 Task: In the sheet Budget Analysis ToolFont size of heading  18 Font style of dataoswald 'Font size of data '9 Alignment of headline & dataAlign center.   Fill color in heading, Red Font color of dataIn the sheet   Impact Sales templetes   book
Action: Mouse moved to (349, 312)
Screenshot: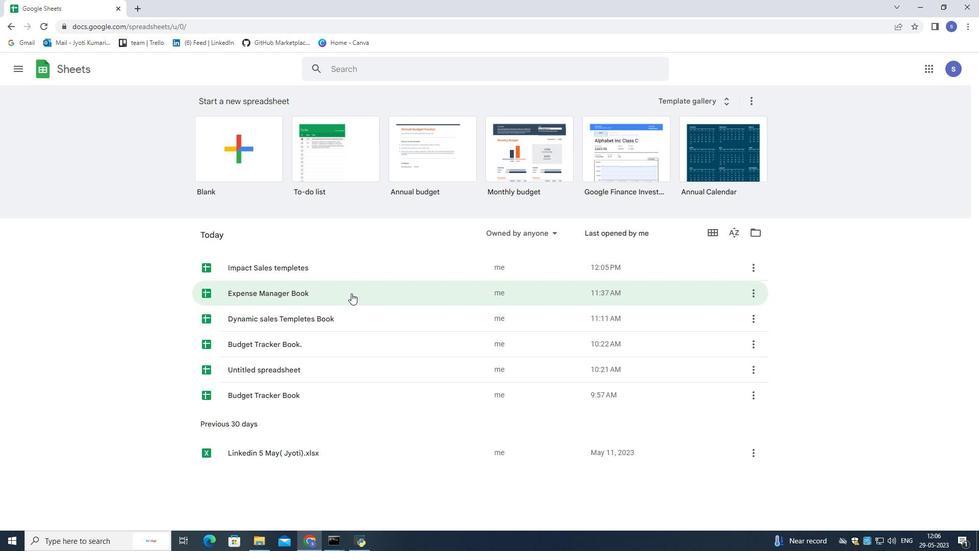 
Action: Mouse scrolled (349, 311) with delta (0, 0)
Screenshot: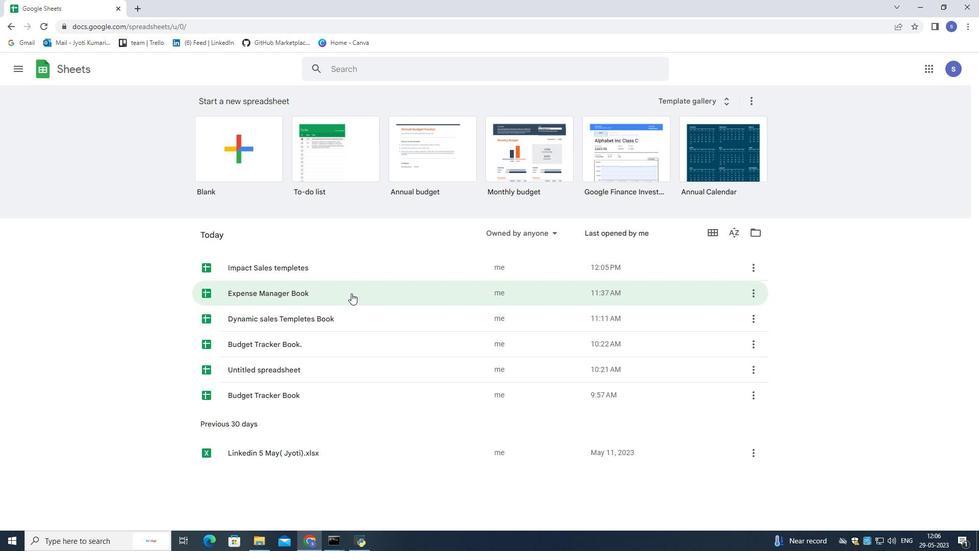 
Action: Mouse moved to (349, 314)
Screenshot: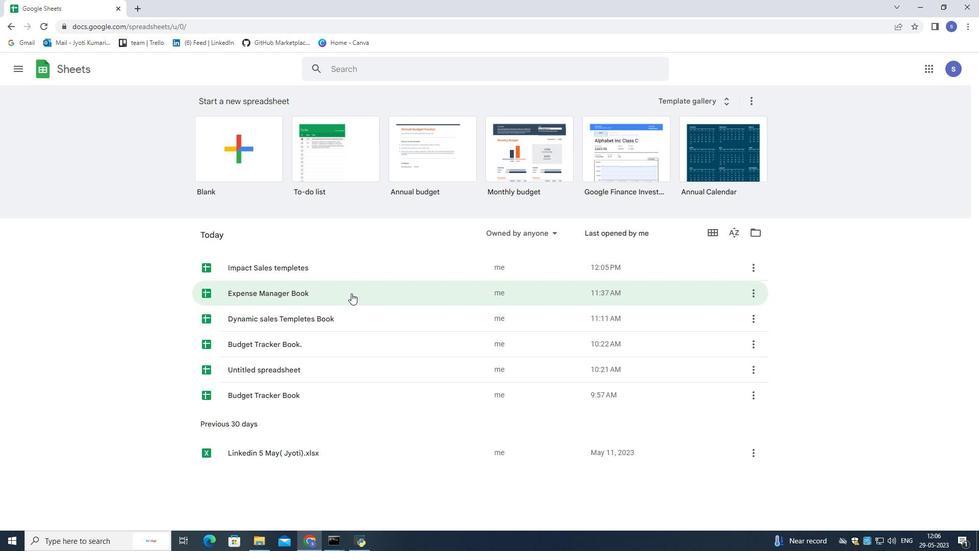 
Action: Mouse scrolled (349, 314) with delta (0, 0)
Screenshot: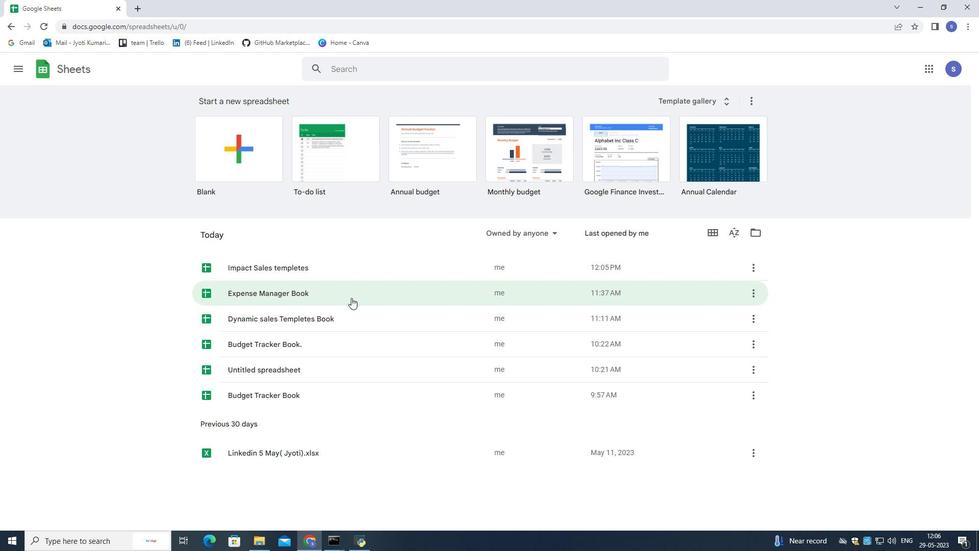 
Action: Mouse scrolled (349, 314) with delta (0, 0)
Screenshot: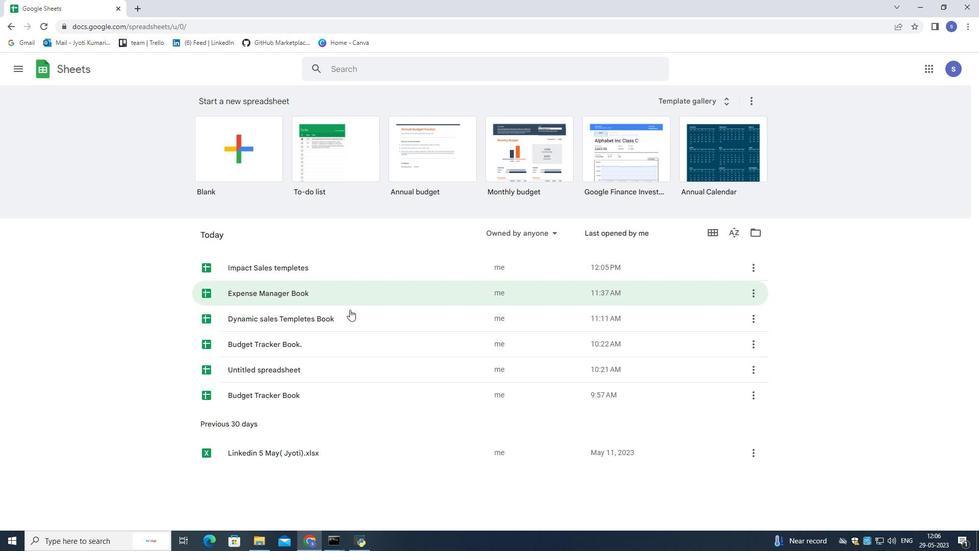 
Action: Mouse moved to (349, 314)
Screenshot: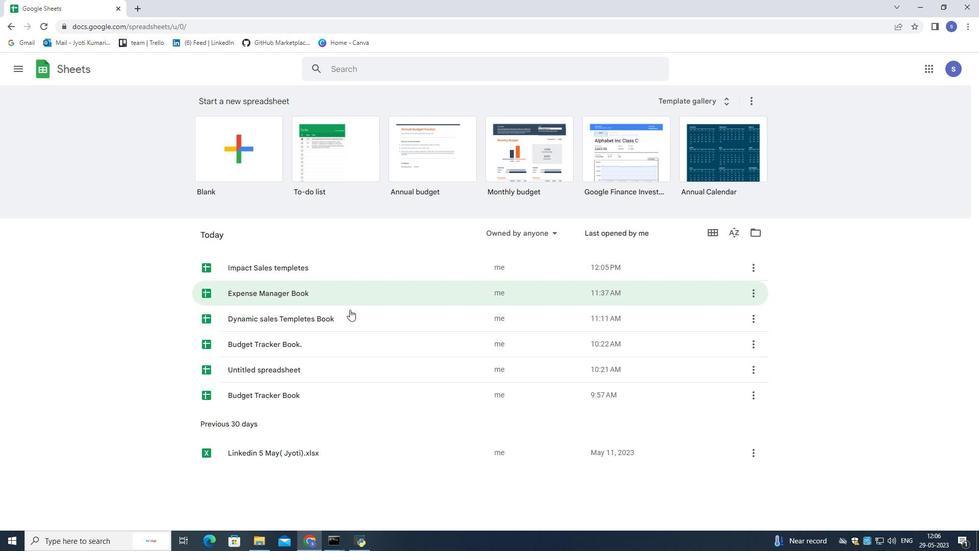 
Action: Mouse scrolled (349, 314) with delta (0, 0)
Screenshot: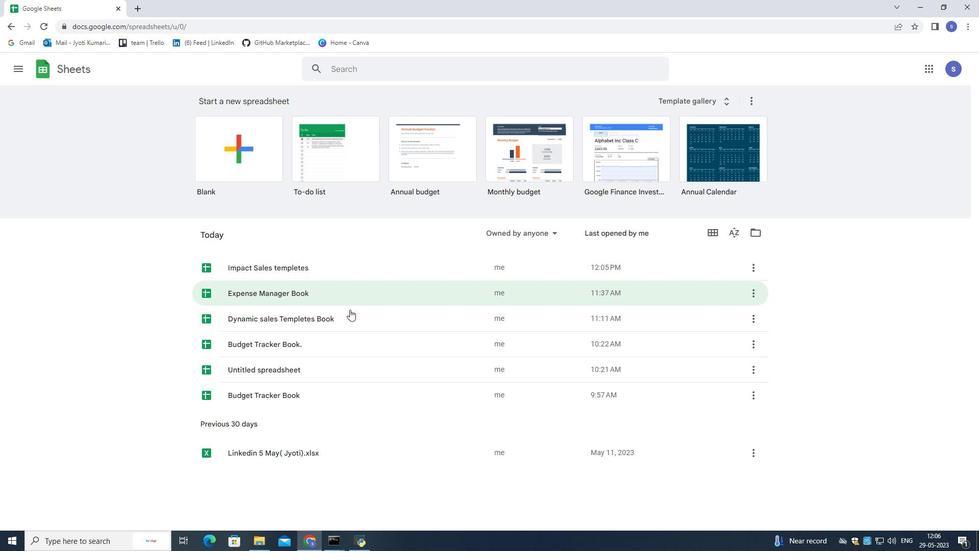 
Action: Mouse scrolled (349, 314) with delta (0, 0)
Screenshot: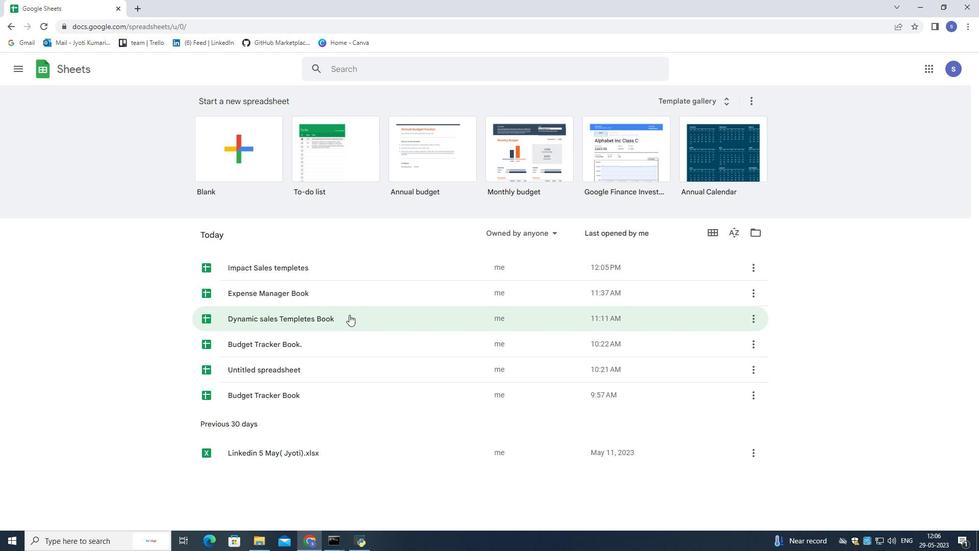 
Action: Mouse moved to (333, 269)
Screenshot: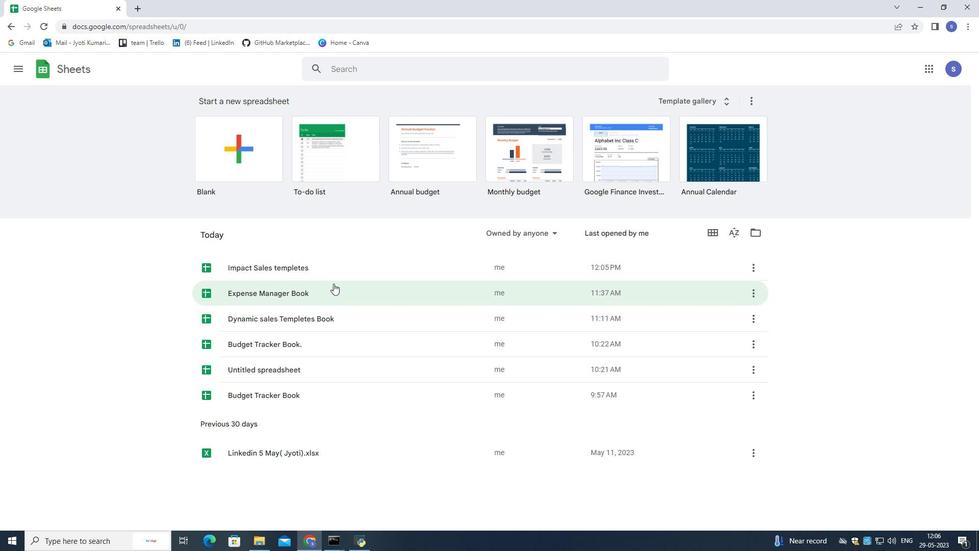 
Action: Mouse pressed left at (333, 269)
Screenshot: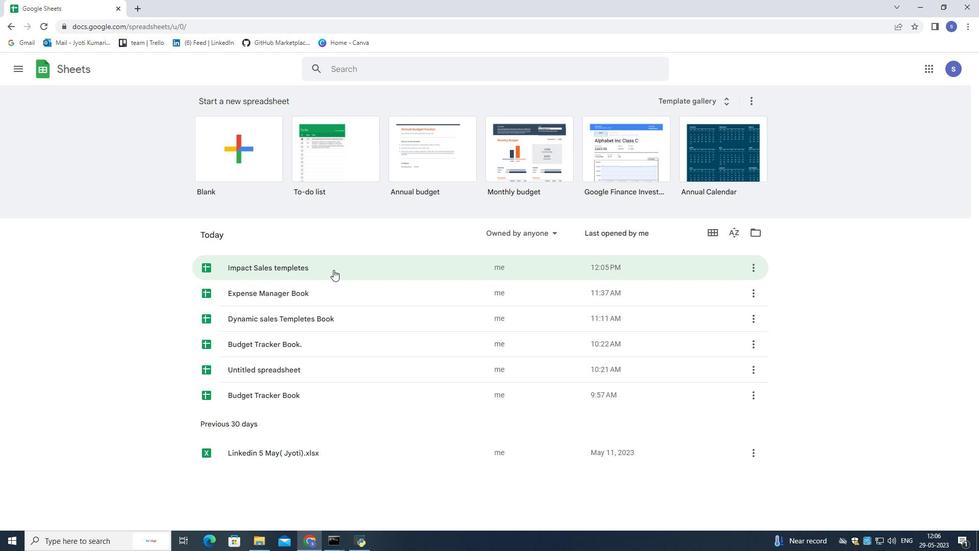
Action: Mouse moved to (140, 197)
Screenshot: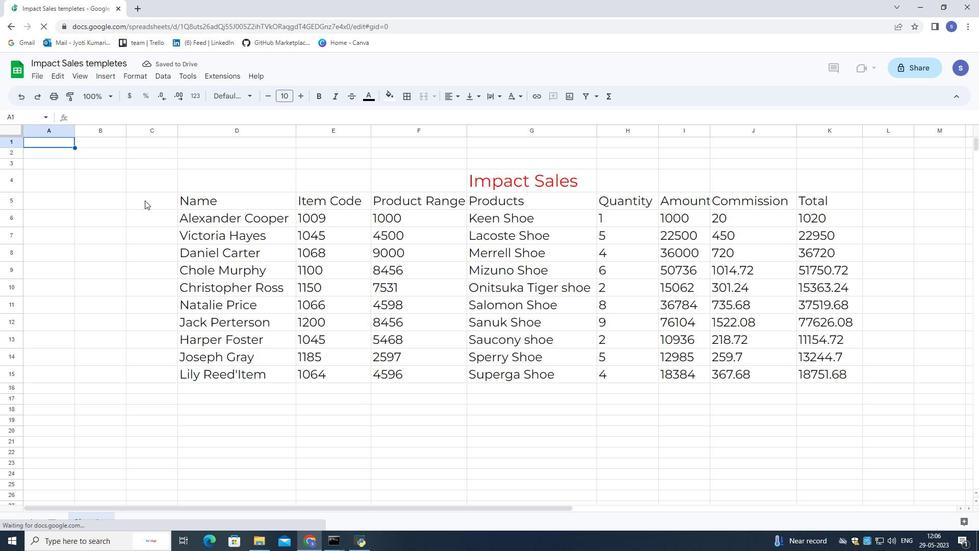 
Action: Mouse pressed left at (140, 197)
Screenshot: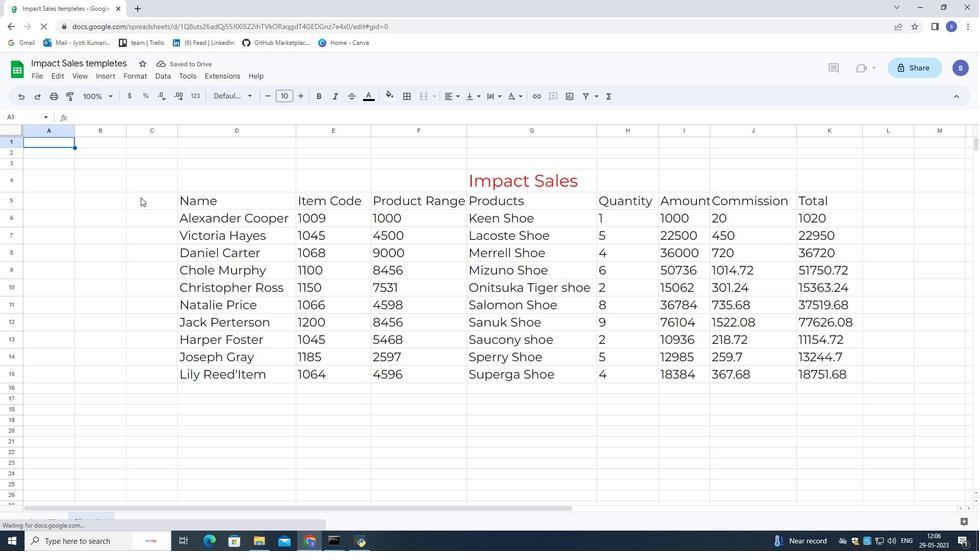 
Action: Mouse moved to (161, 180)
Screenshot: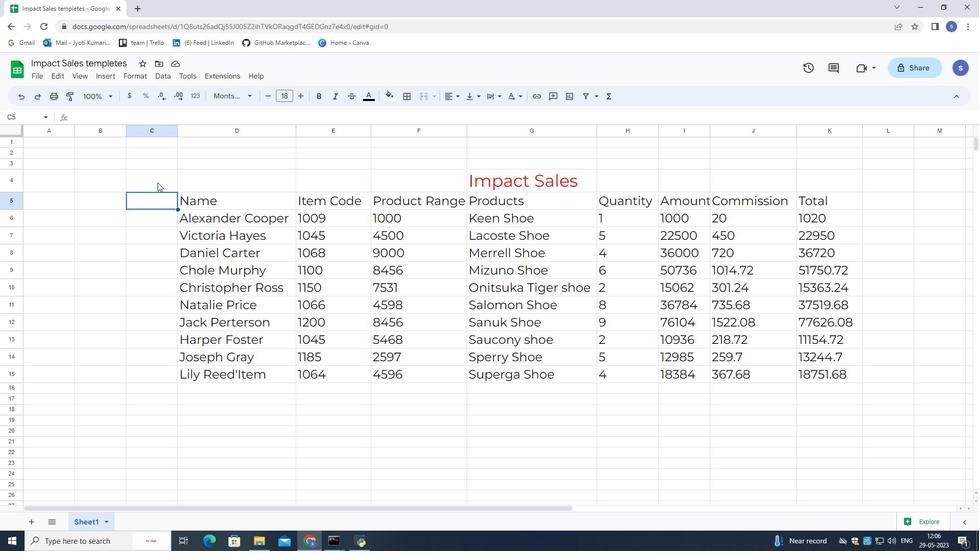 
Action: Mouse pressed left at (161, 180)
Screenshot: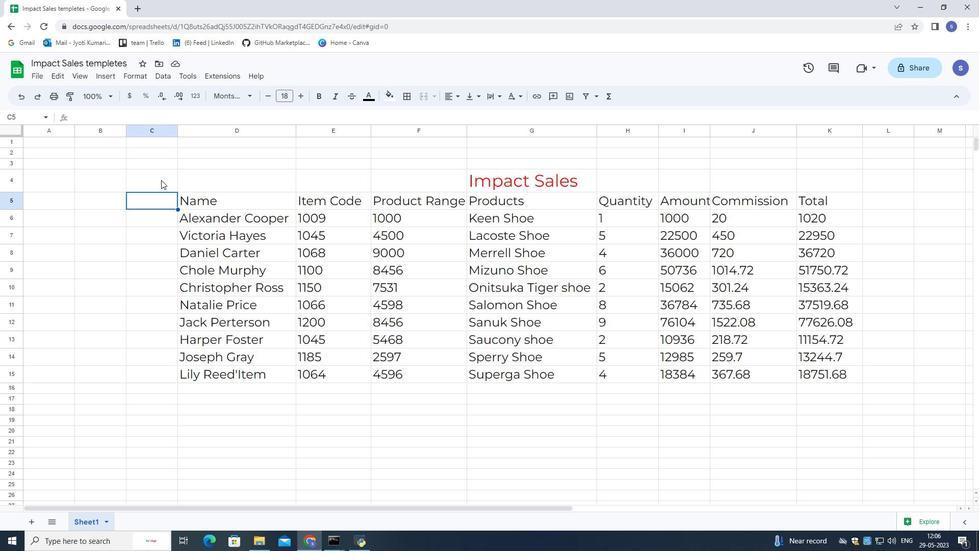 
Action: Mouse moved to (484, 176)
Screenshot: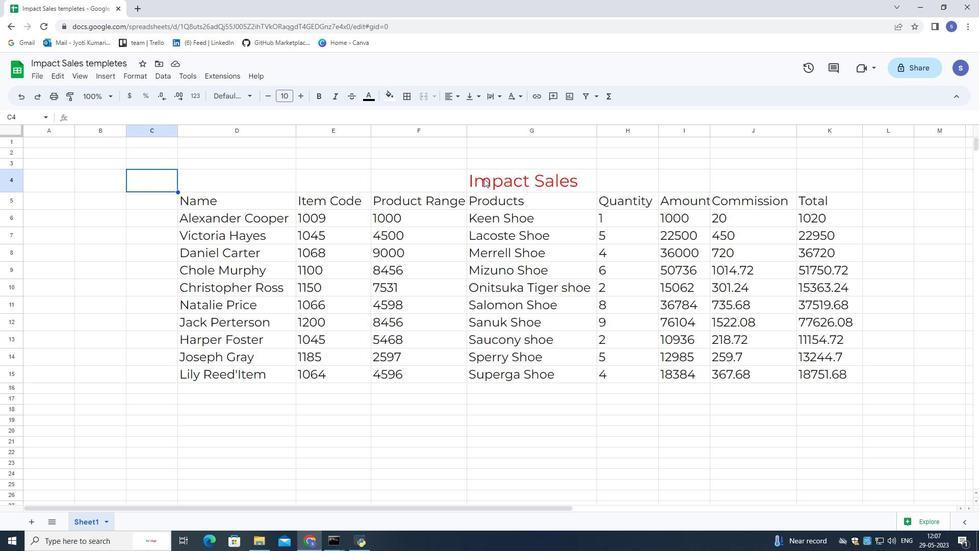 
Action: Mouse pressed left at (484, 176)
Screenshot: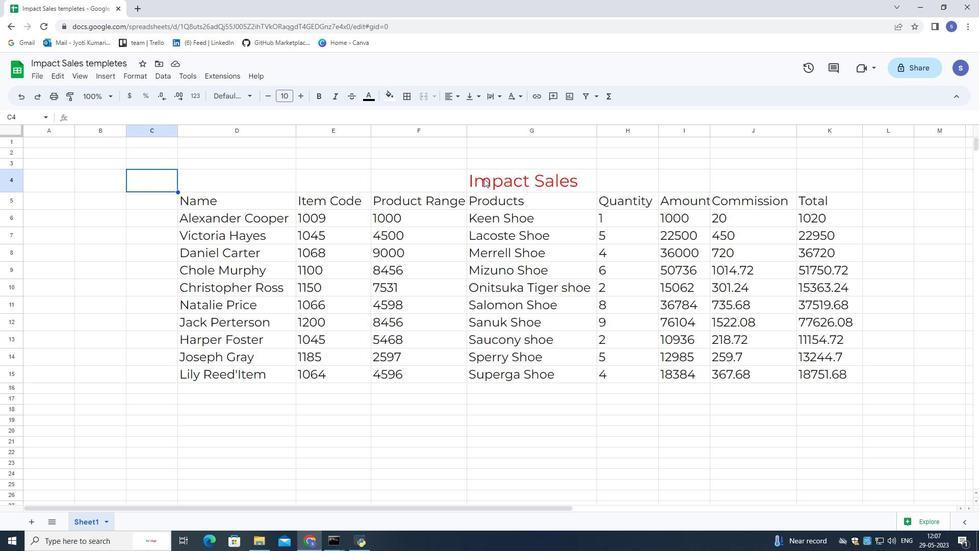 
Action: Mouse moved to (574, 175)
Screenshot: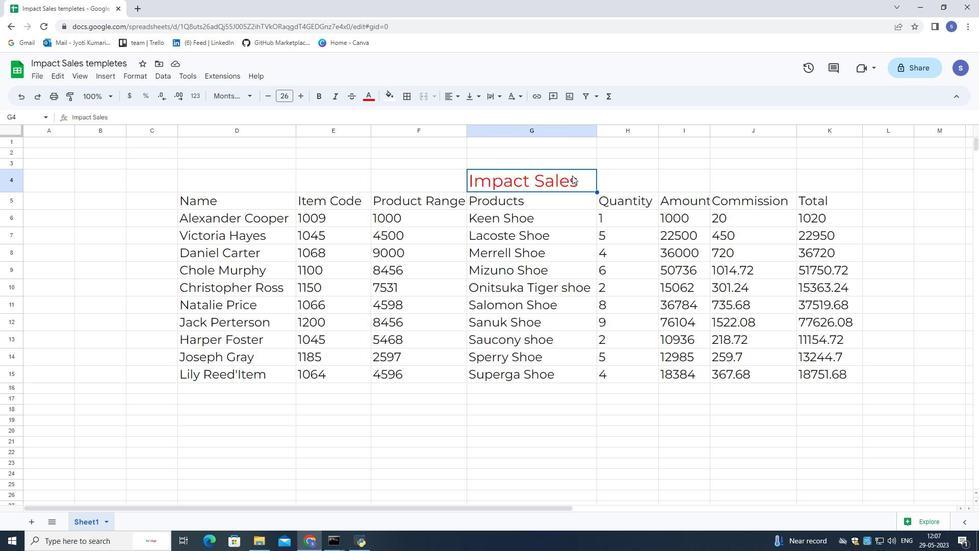 
Action: Mouse pressed left at (574, 175)
Screenshot: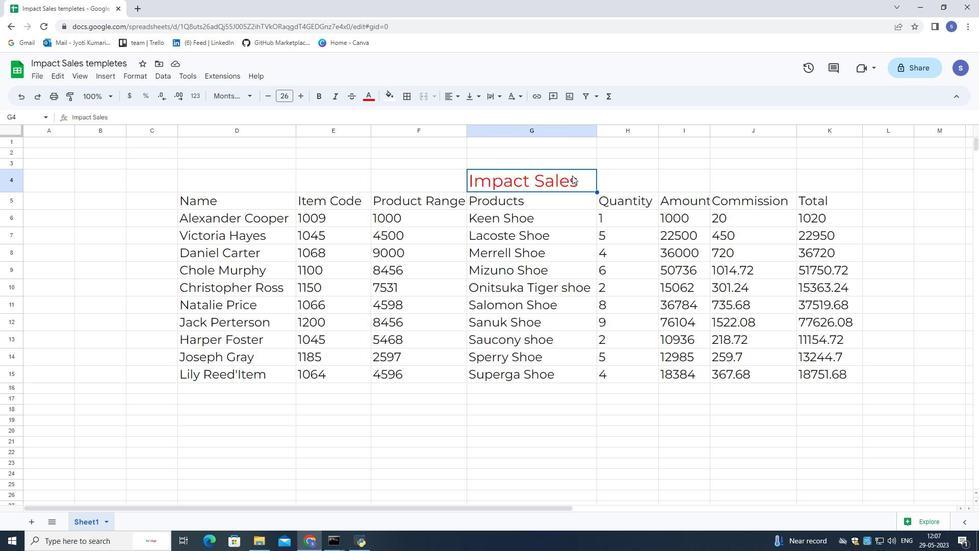 
Action: Mouse moved to (575, 176)
Screenshot: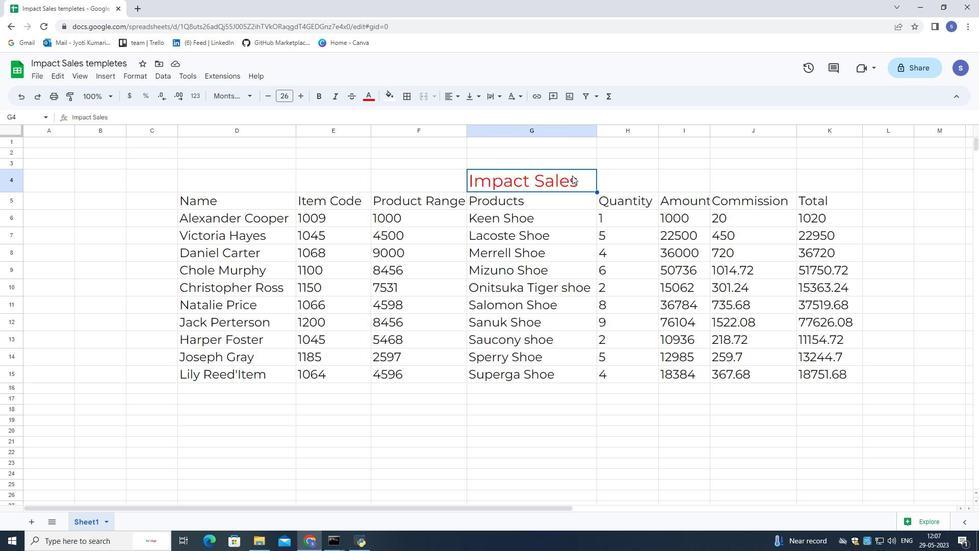 
Action: Mouse pressed left at (575, 176)
Screenshot: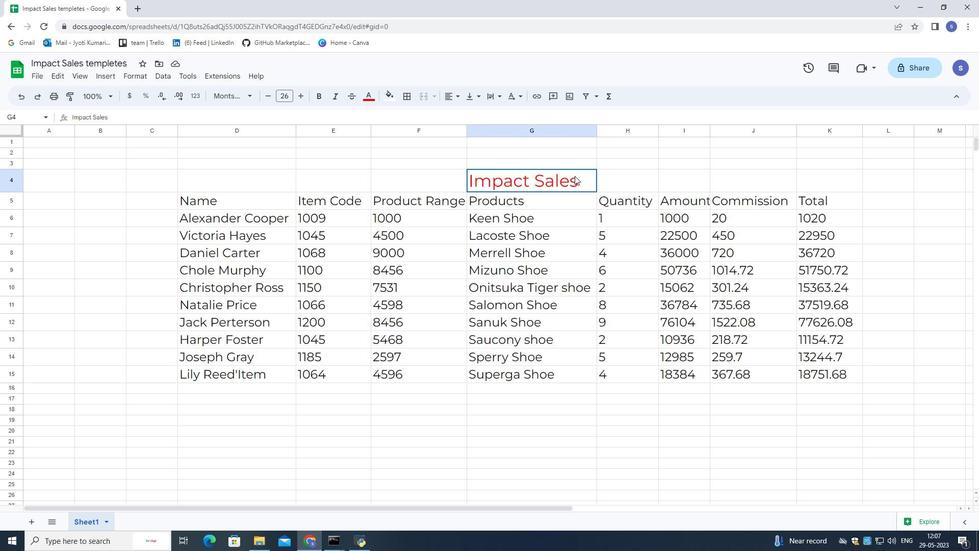 
Action: Mouse pressed left at (575, 176)
Screenshot: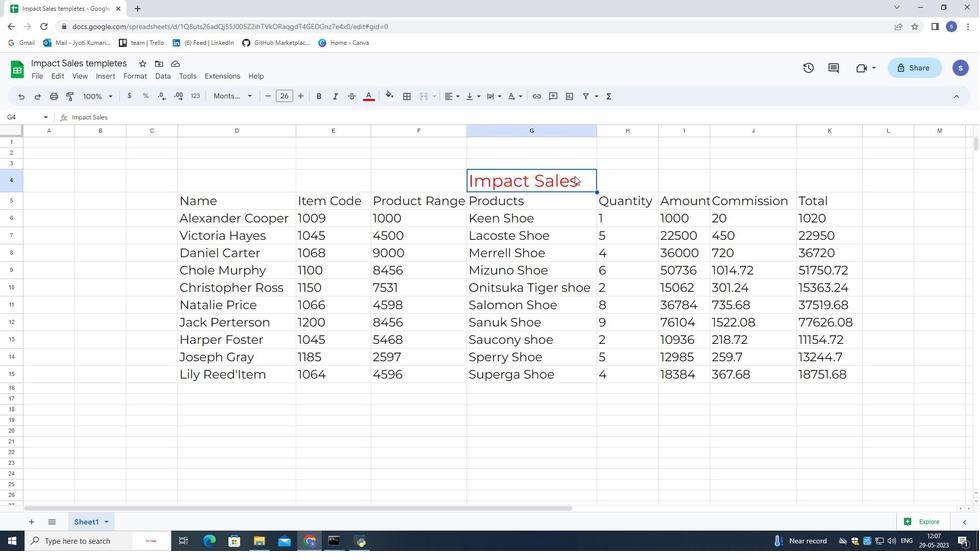 
Action: Mouse pressed left at (575, 176)
Screenshot: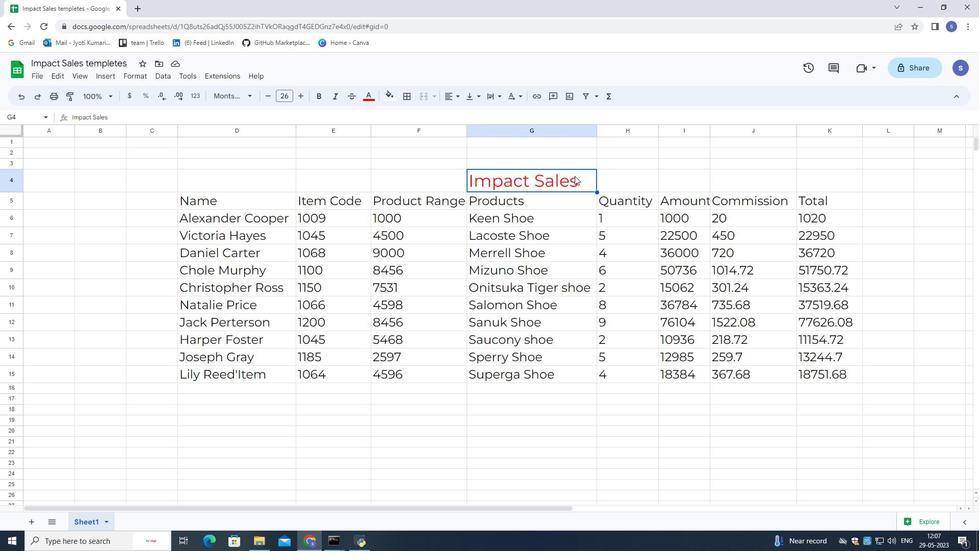 
Action: Mouse moved to (269, 99)
Screenshot: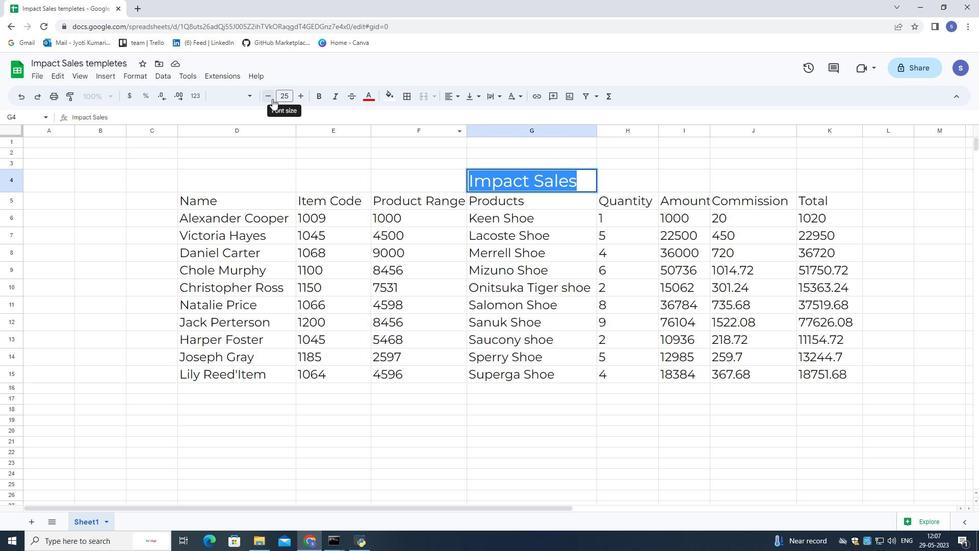 
Action: Mouse pressed left at (269, 99)
Screenshot: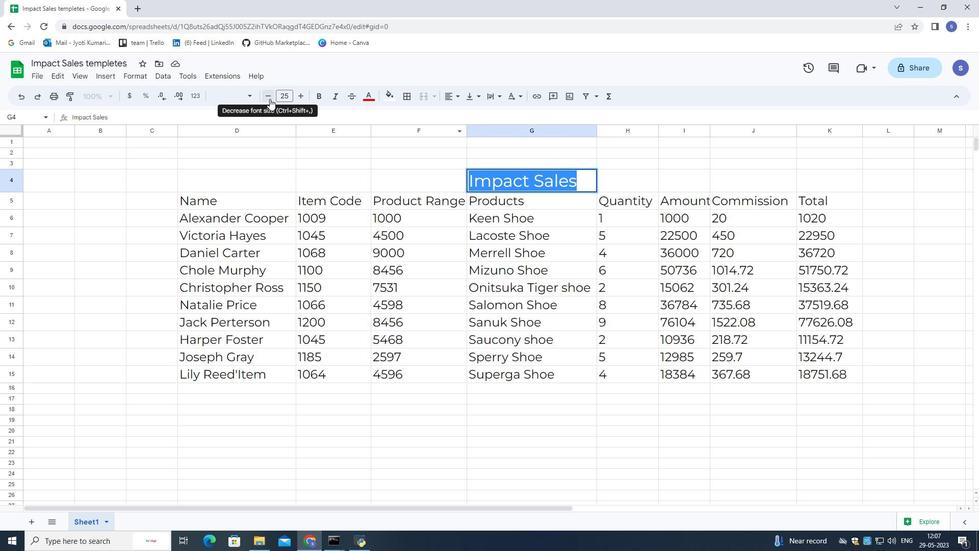 
Action: Mouse pressed left at (269, 99)
Screenshot: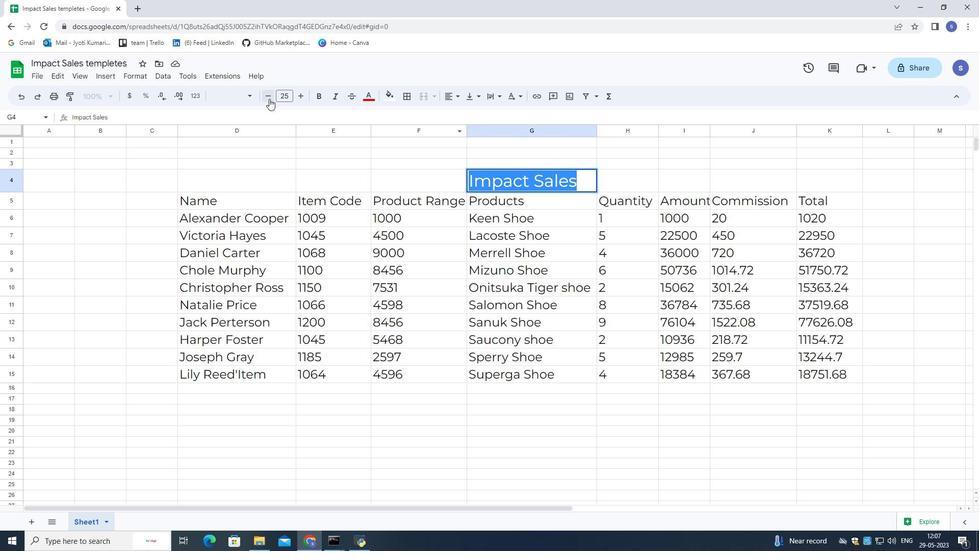 
Action: Mouse pressed left at (269, 99)
Screenshot: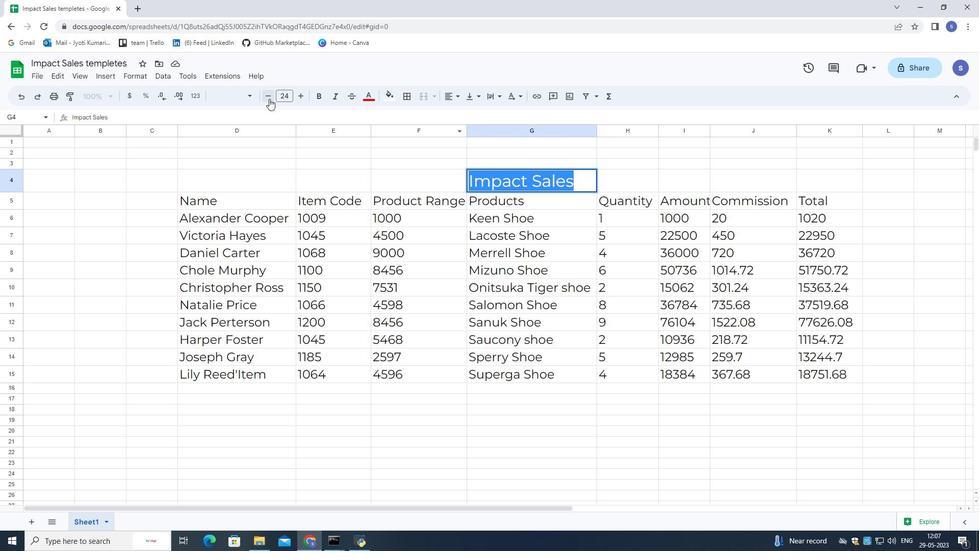 
Action: Mouse pressed left at (269, 99)
Screenshot: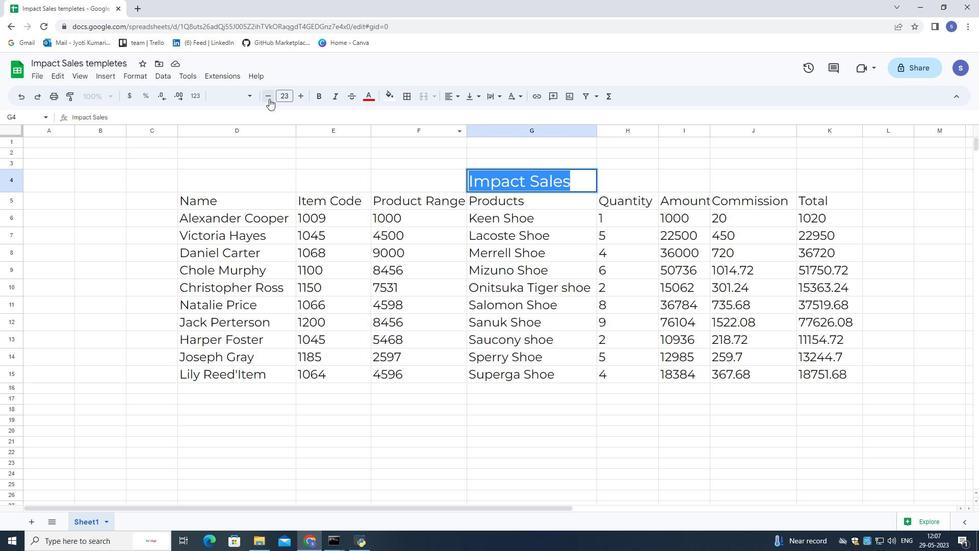 
Action: Mouse pressed left at (269, 99)
Screenshot: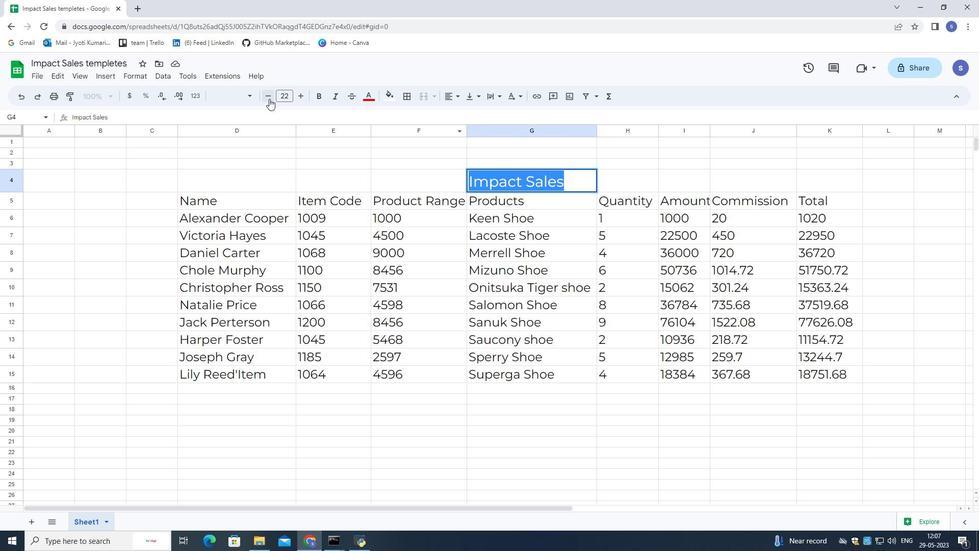 
Action: Mouse pressed left at (269, 99)
Screenshot: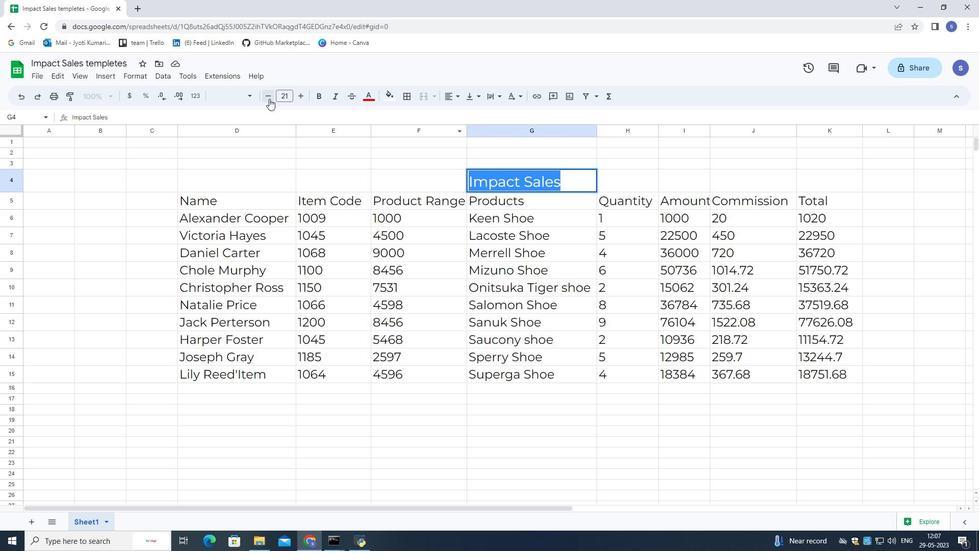 
Action: Mouse pressed left at (269, 99)
Screenshot: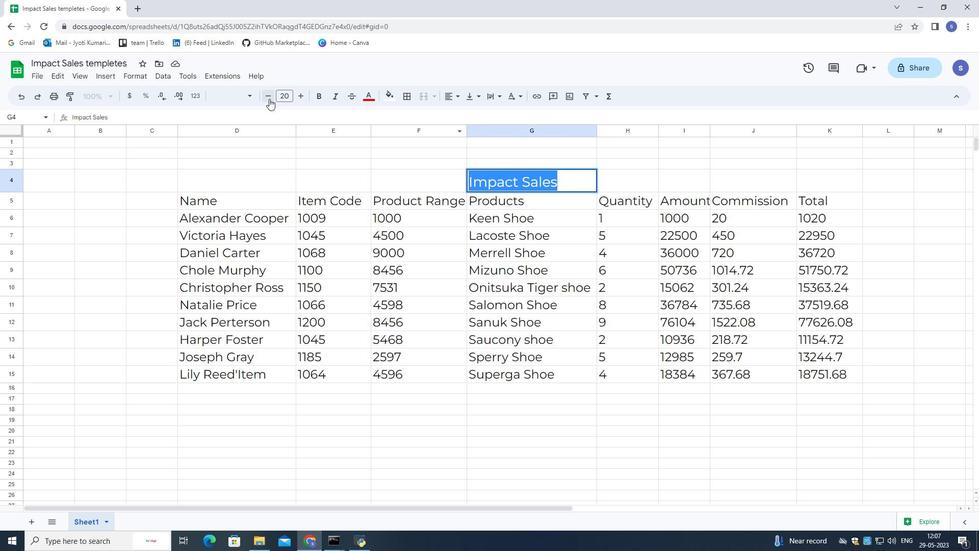 
Action: Mouse pressed left at (269, 99)
Screenshot: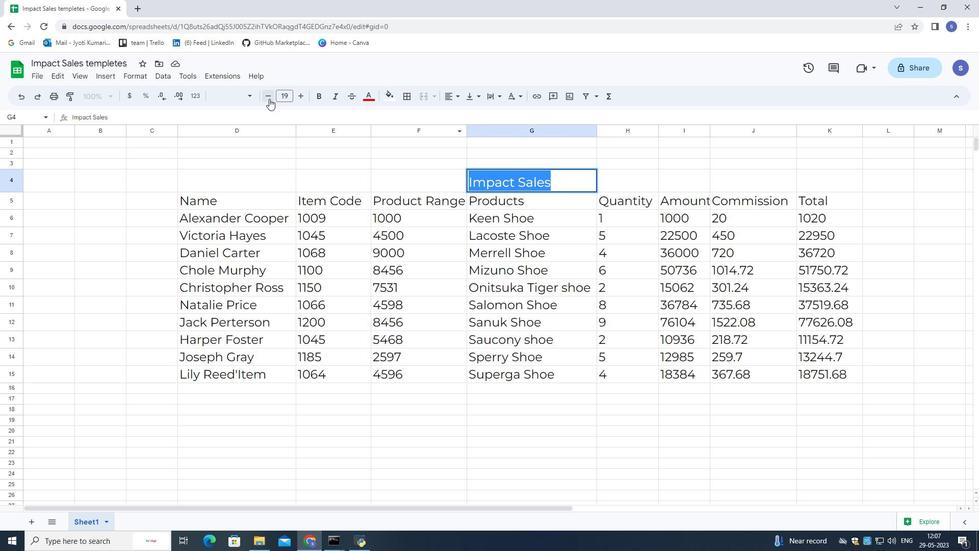 
Action: Mouse moved to (248, 95)
Screenshot: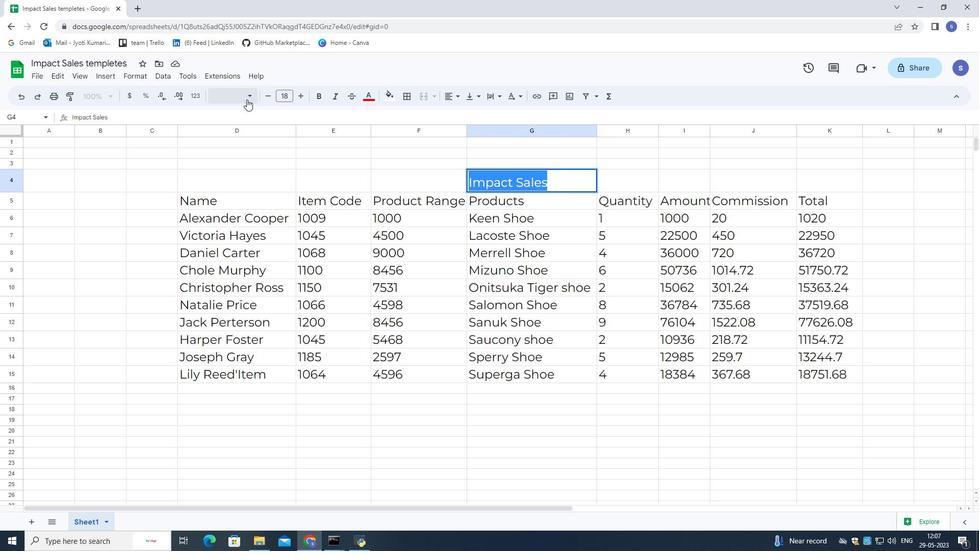
Action: Mouse pressed left at (248, 95)
Screenshot: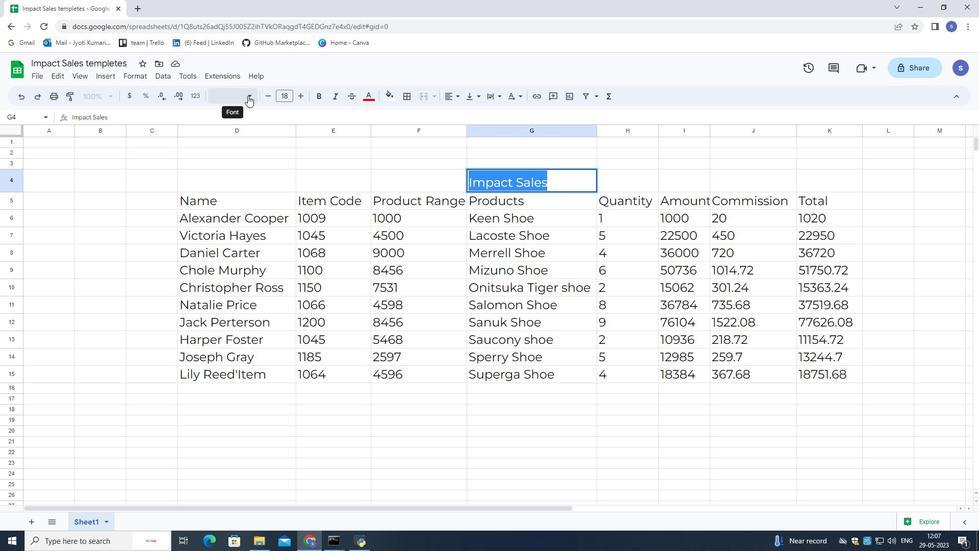 
Action: Mouse moved to (242, 112)
Screenshot: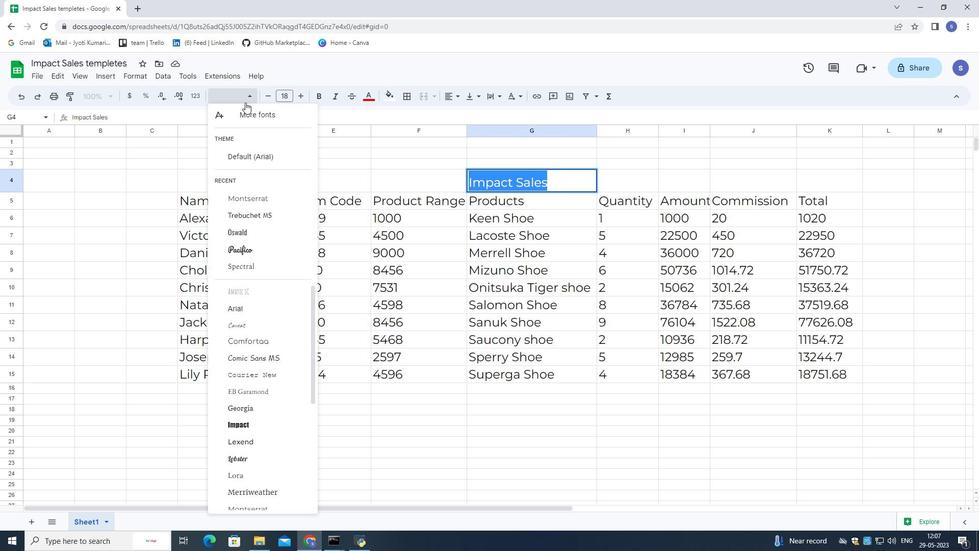 
Action: Mouse pressed left at (242, 112)
Screenshot: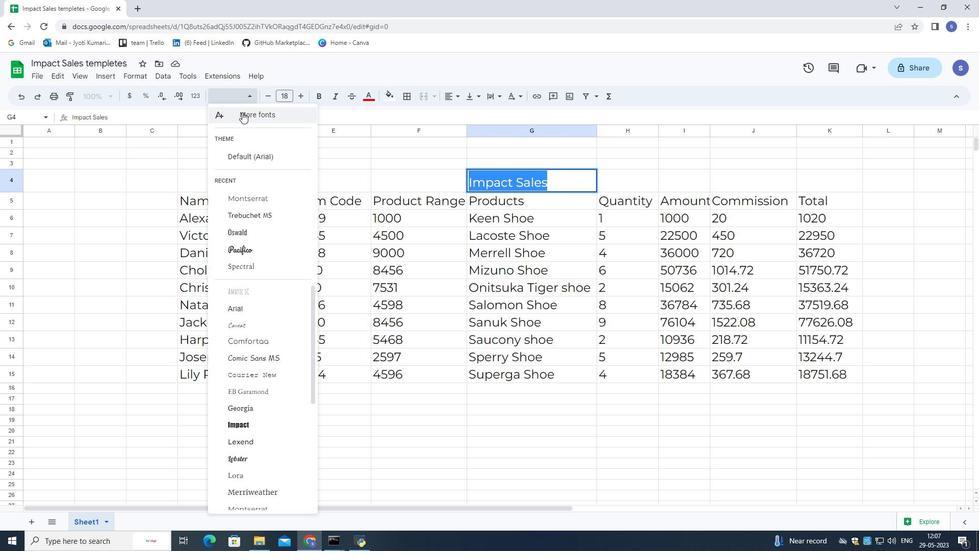
Action: Mouse moved to (351, 171)
Screenshot: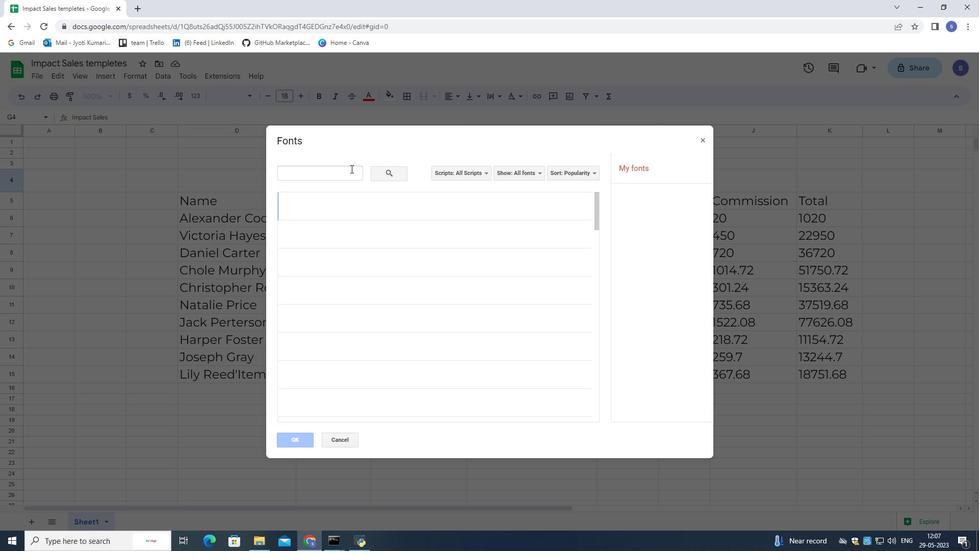 
Action: Mouse pressed left at (351, 171)
Screenshot: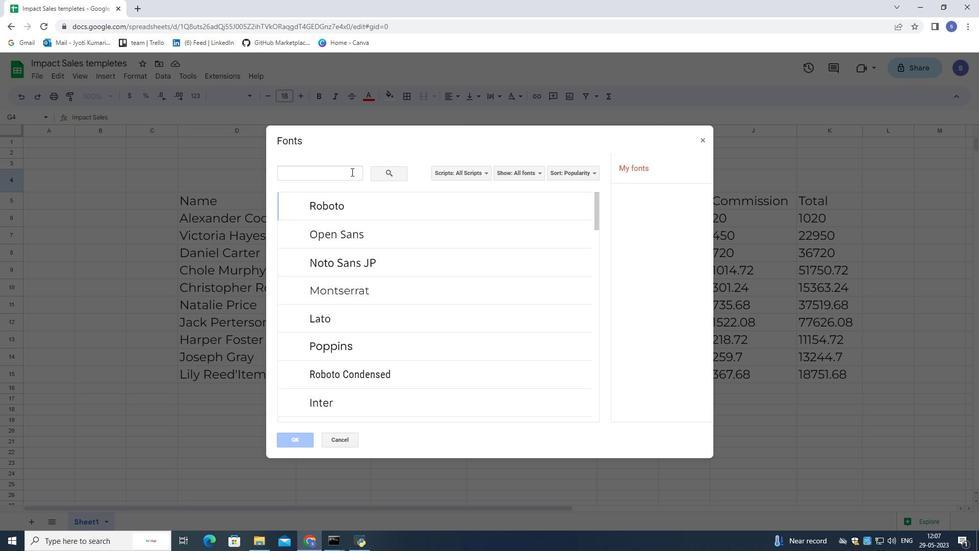 
Action: Key pressed <Key.shift>D<Key.backspace>oswald
Screenshot: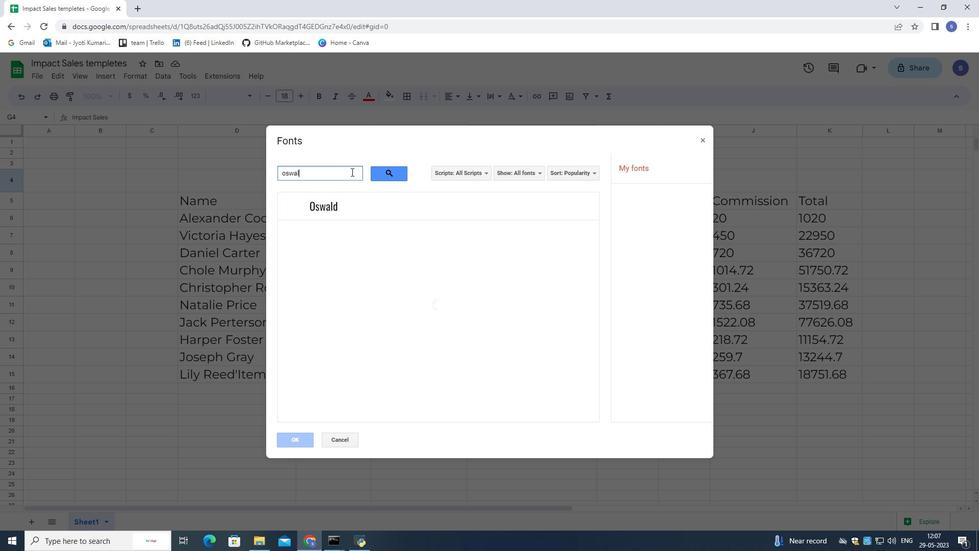 
Action: Mouse moved to (343, 212)
Screenshot: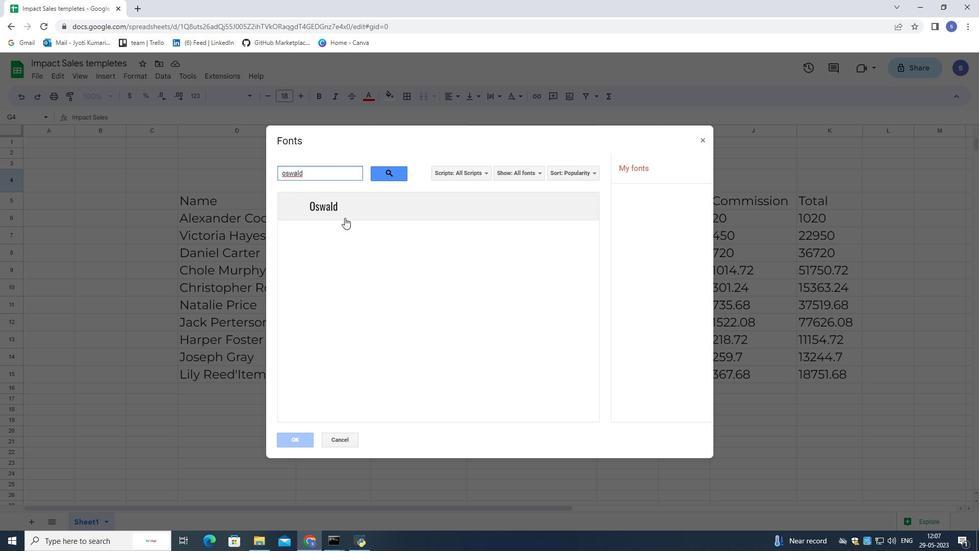 
Action: Mouse pressed left at (343, 212)
Screenshot: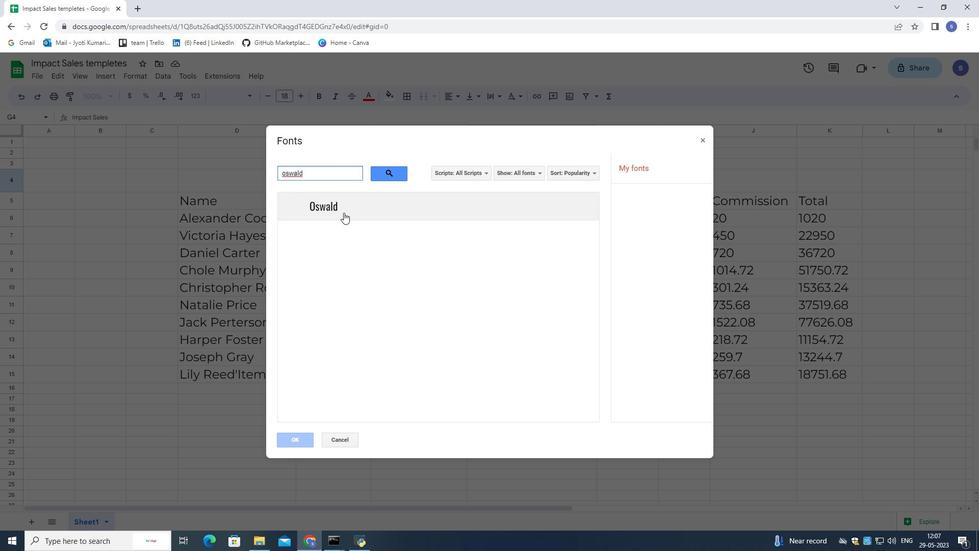 
Action: Mouse moved to (289, 440)
Screenshot: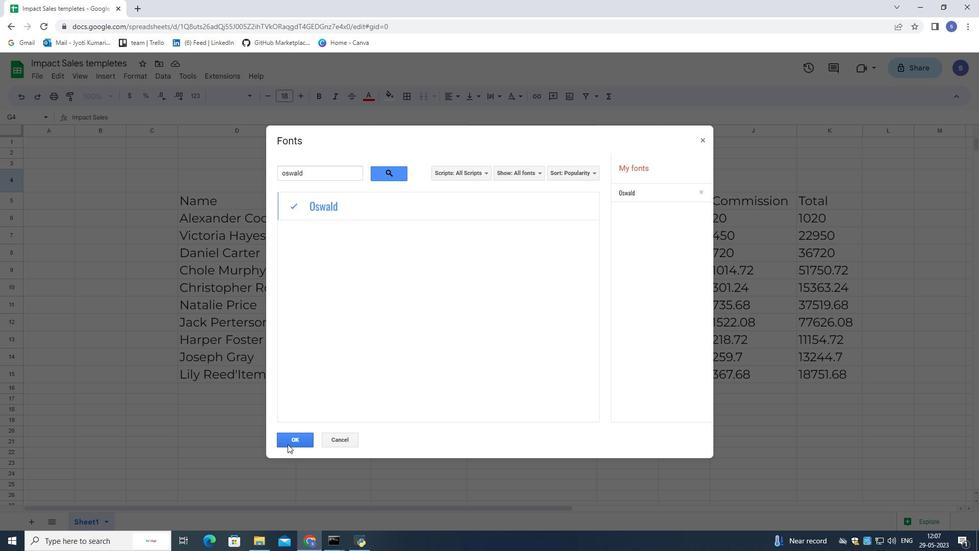 
Action: Mouse pressed left at (289, 440)
Screenshot: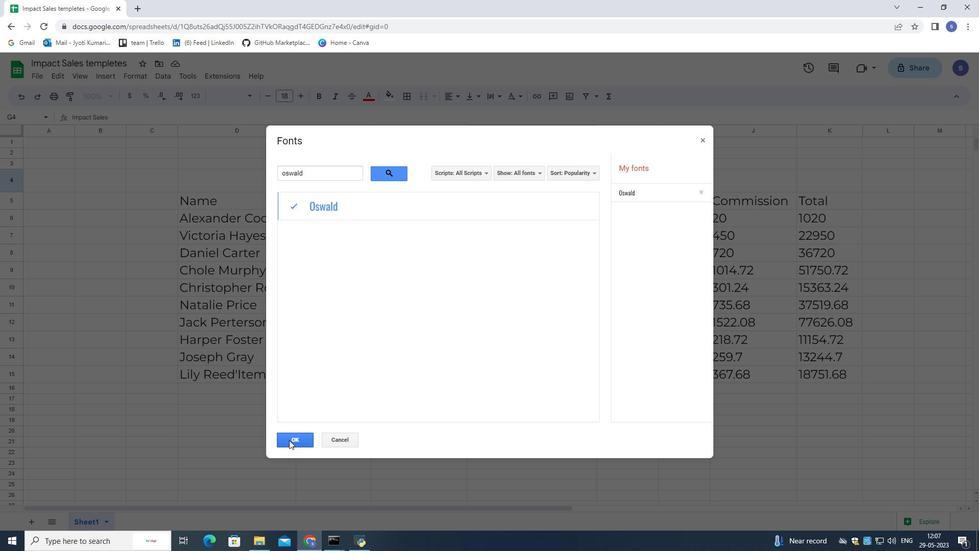 
Action: Mouse moved to (425, 178)
Screenshot: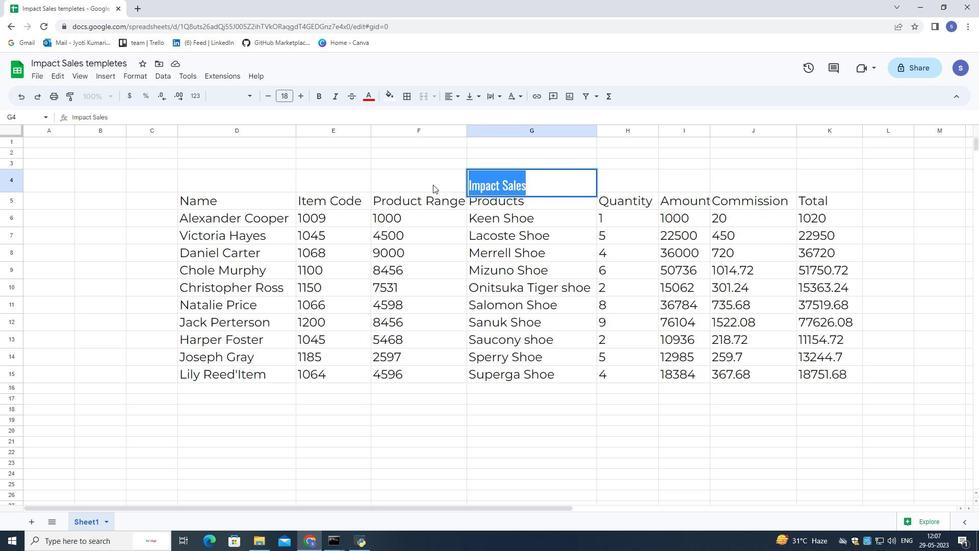 
Action: Mouse pressed left at (425, 178)
Screenshot: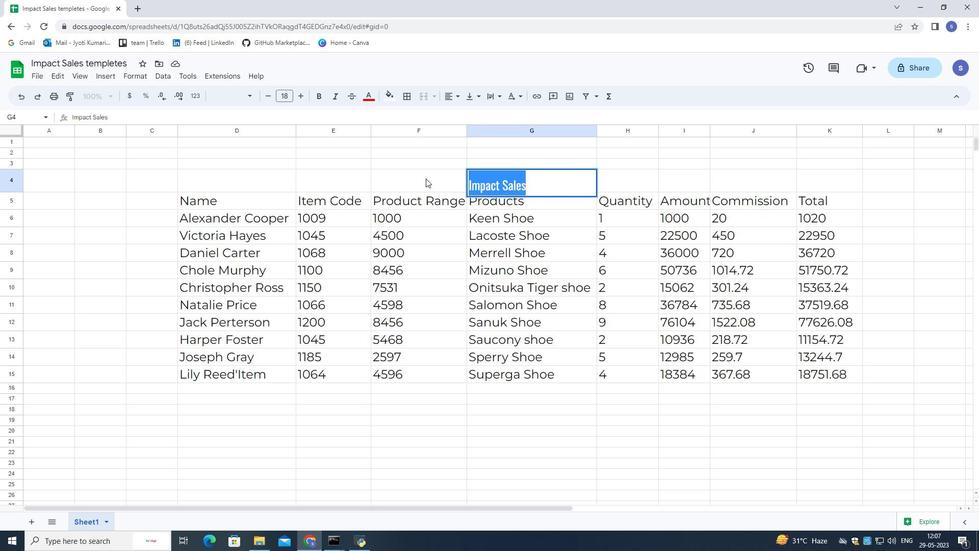 
Action: Mouse moved to (171, 191)
Screenshot: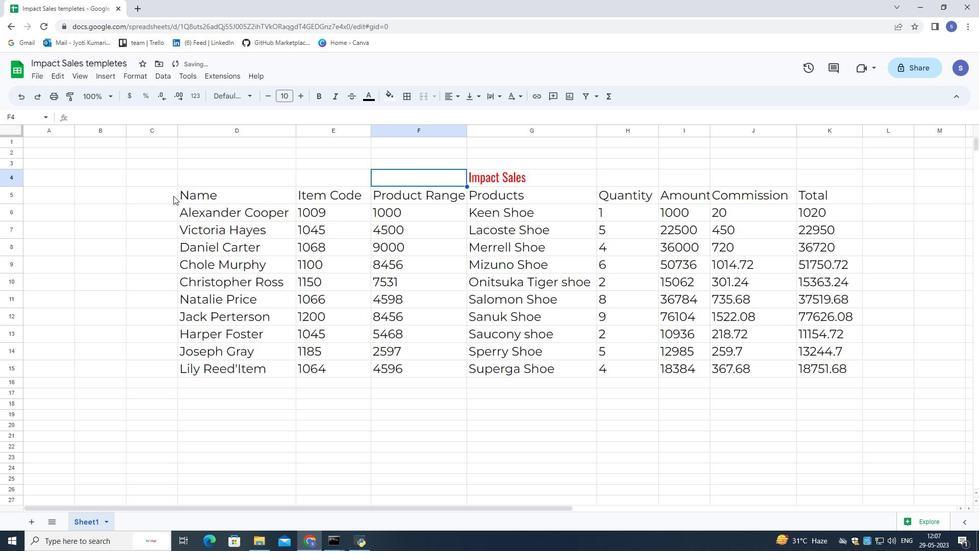 
Action: Mouse pressed left at (171, 191)
Screenshot: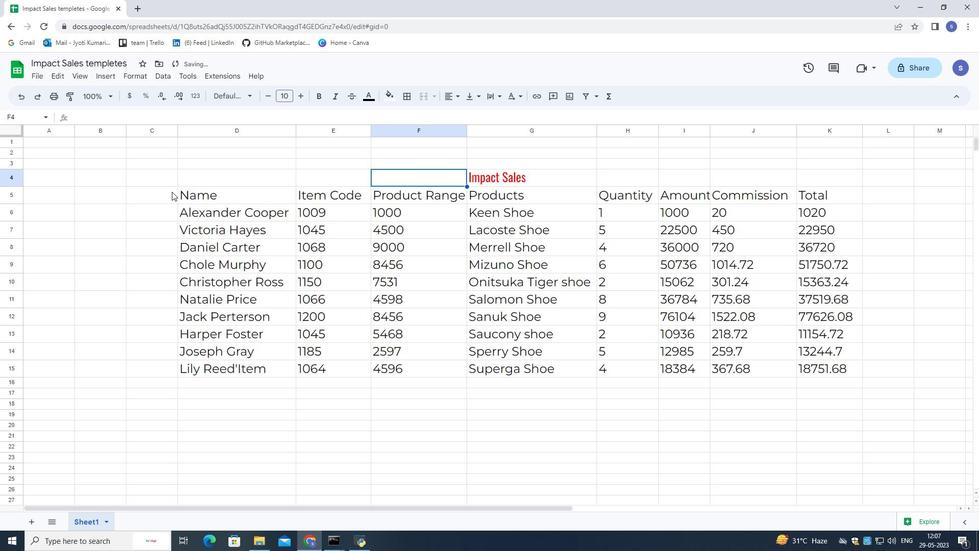 
Action: Mouse moved to (263, 93)
Screenshot: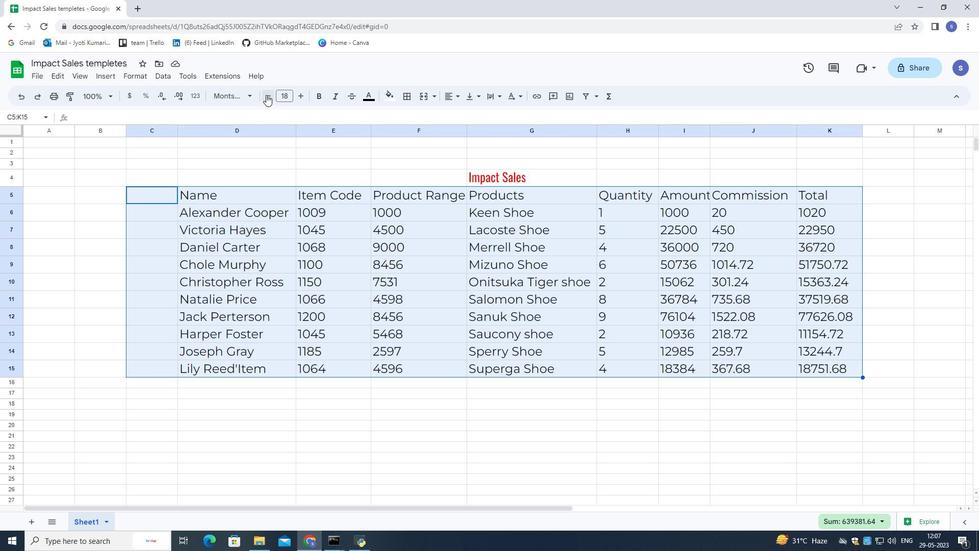 
Action: Mouse pressed left at (263, 93)
Screenshot: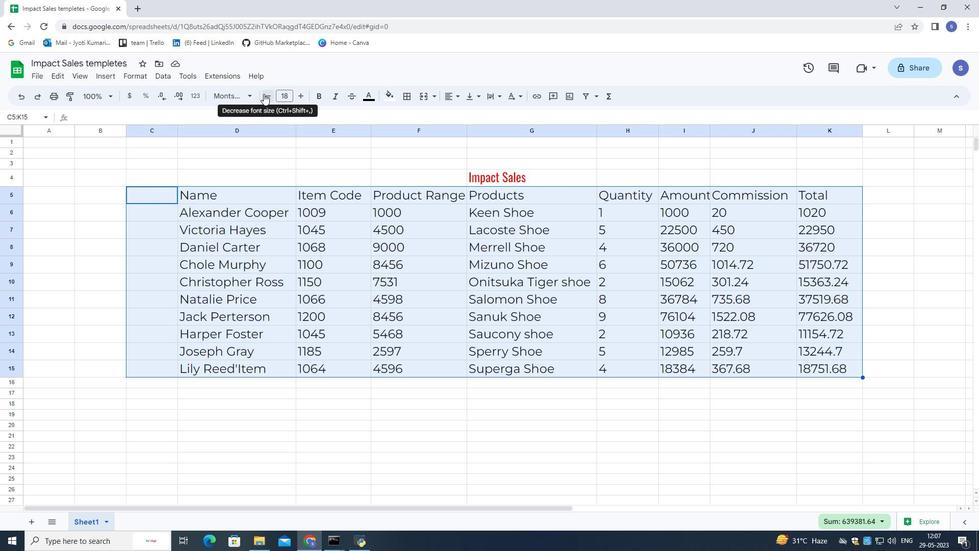 
Action: Mouse pressed left at (263, 93)
Screenshot: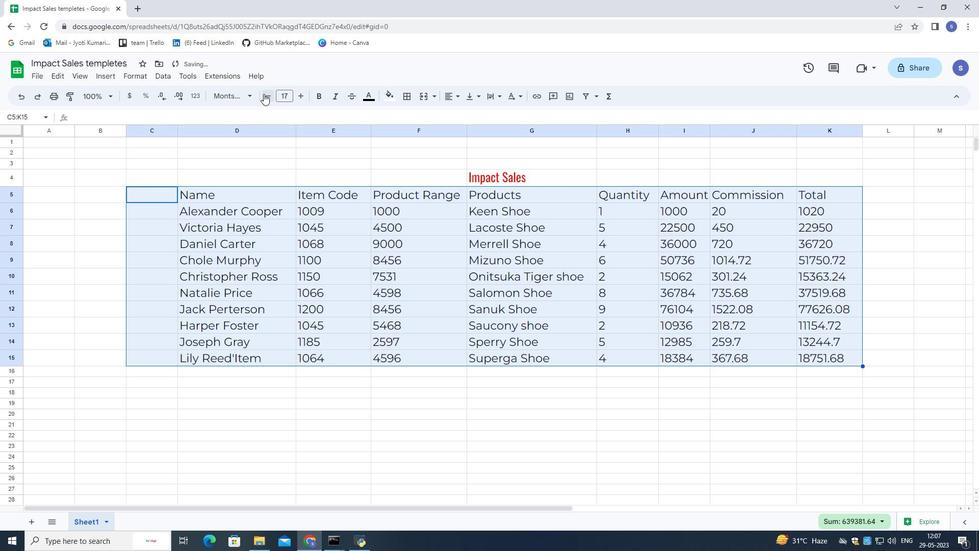 
Action: Mouse pressed left at (263, 93)
Screenshot: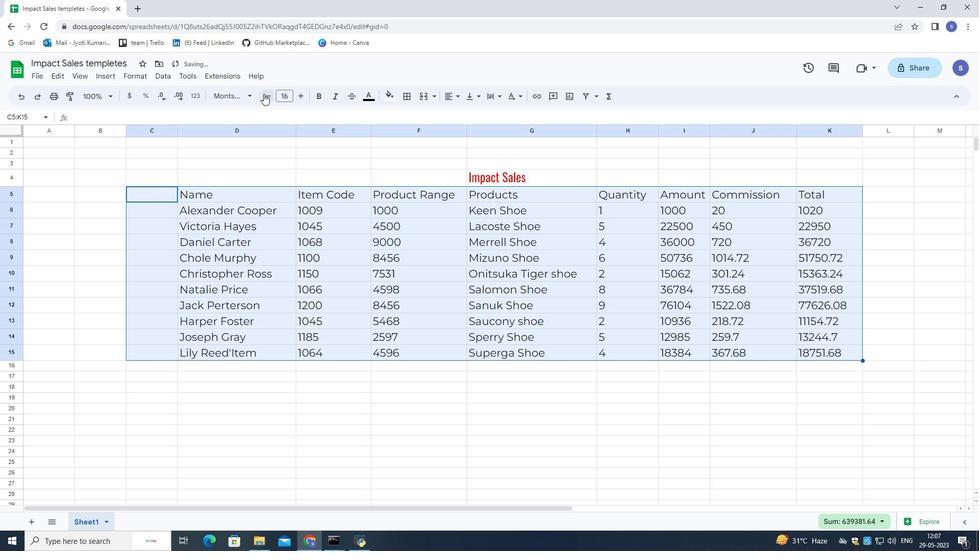 
Action: Mouse pressed left at (263, 93)
Screenshot: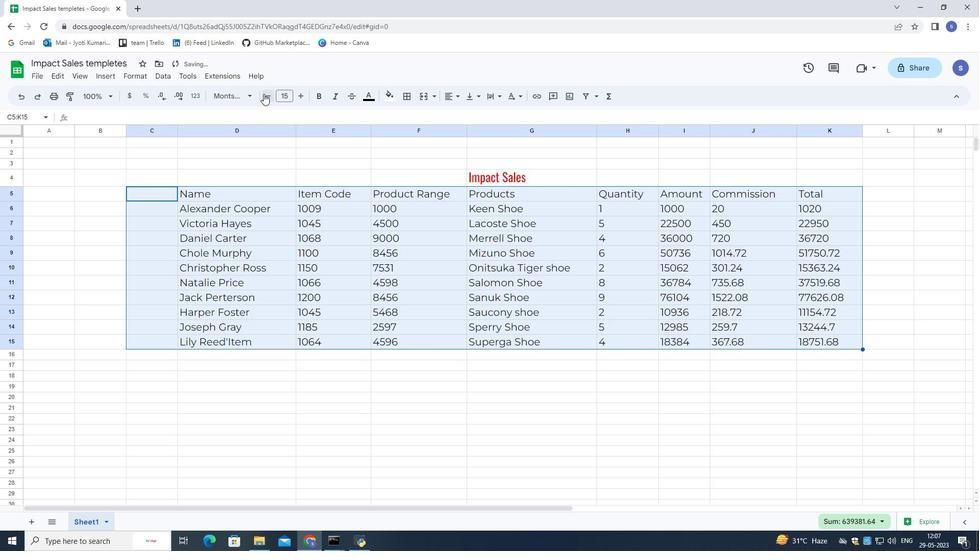 
Action: Mouse pressed left at (263, 93)
Screenshot: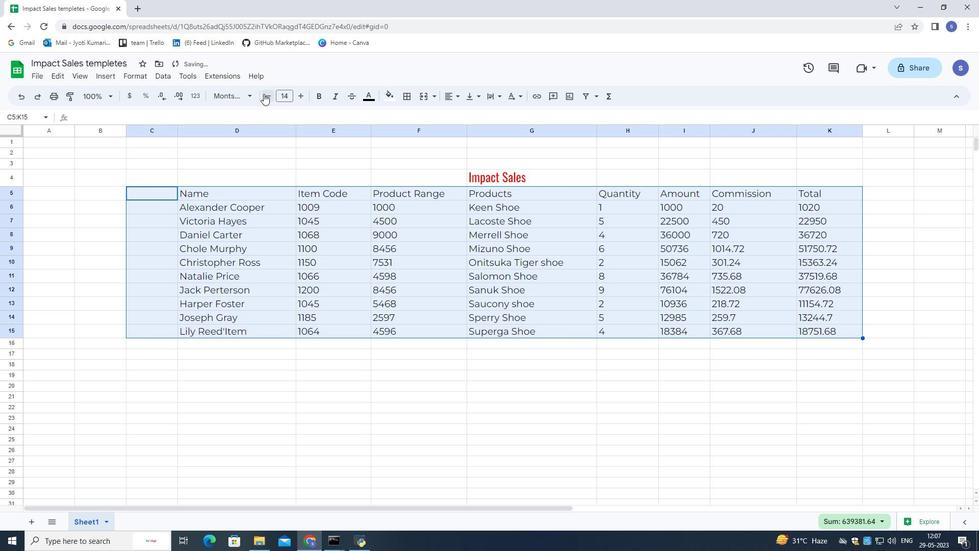 
Action: Mouse pressed left at (263, 93)
Screenshot: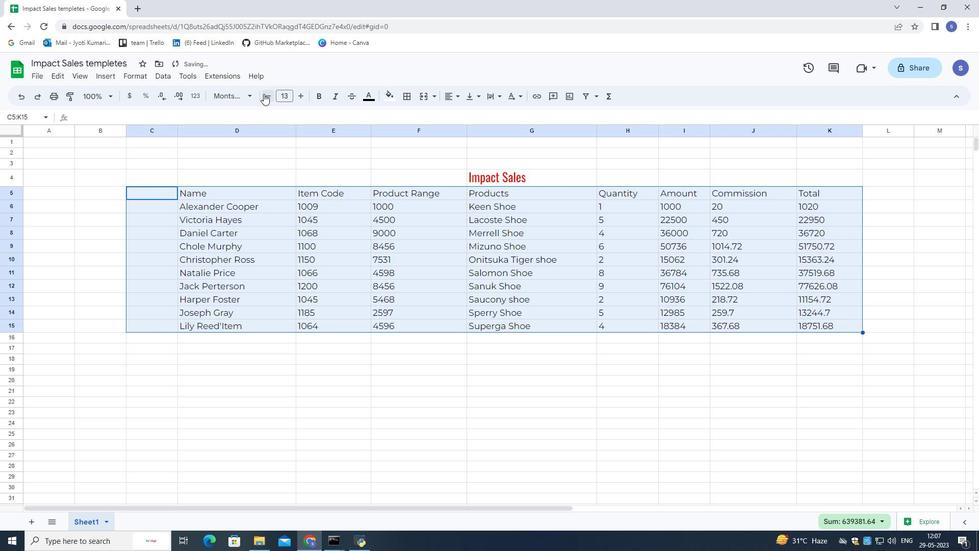
Action: Mouse pressed left at (263, 93)
Screenshot: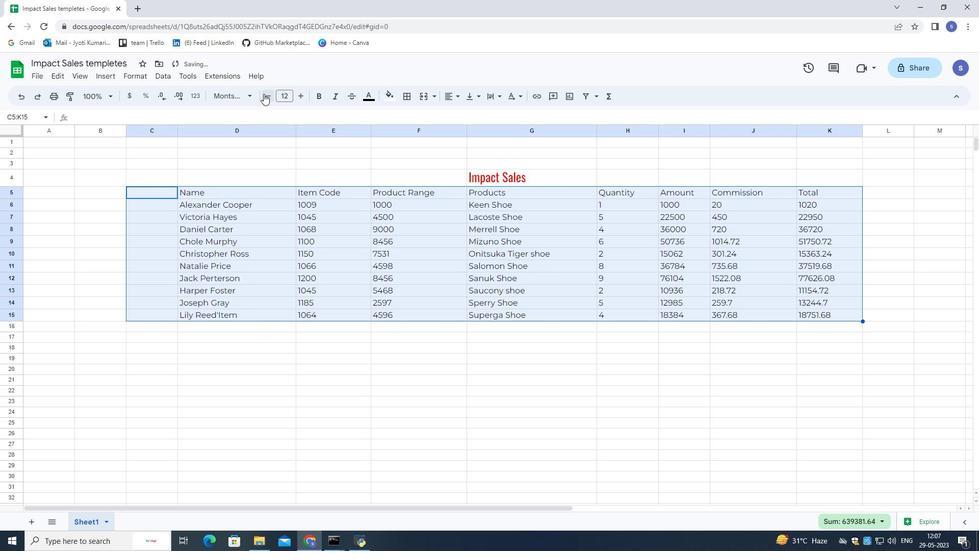 
Action: Mouse pressed left at (263, 93)
Screenshot: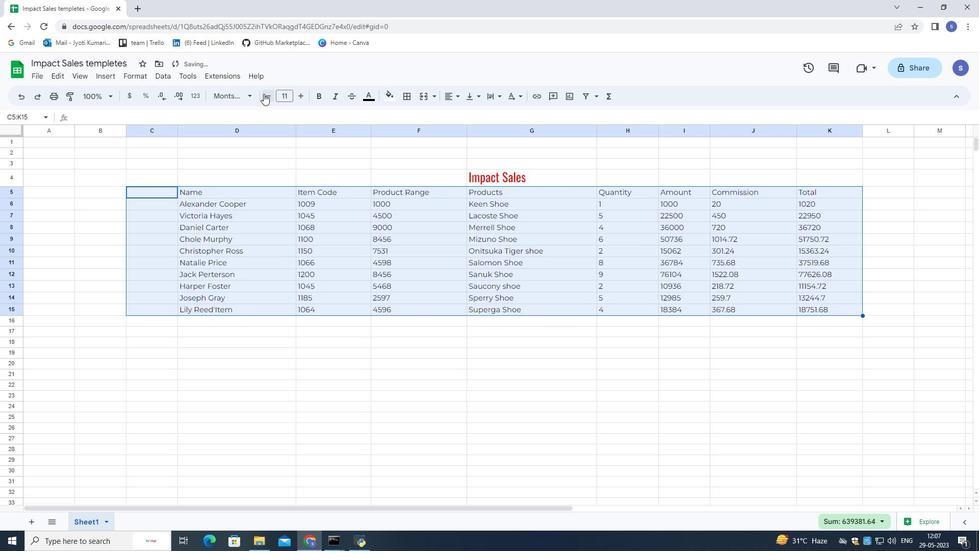
Action: Mouse pressed left at (263, 93)
Screenshot: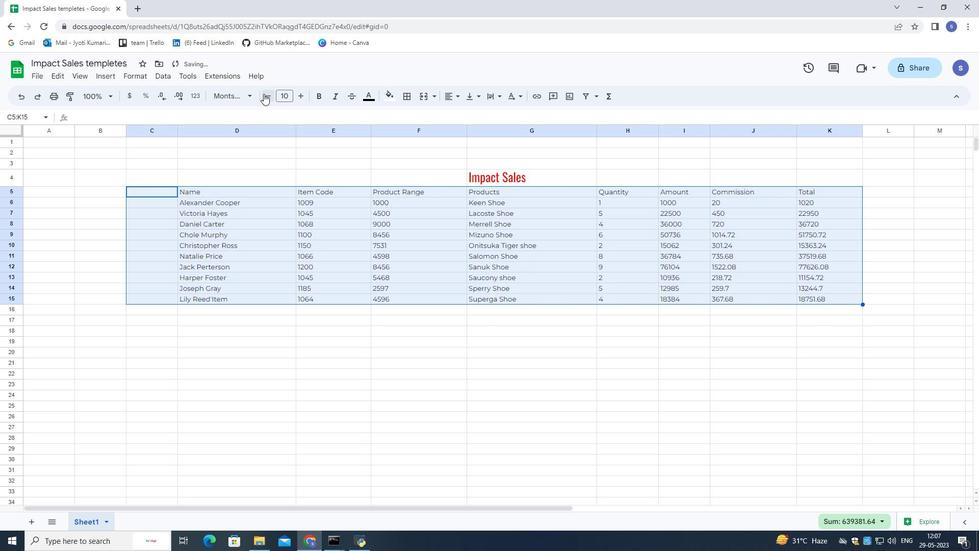 
Action: Mouse moved to (84, 200)
Screenshot: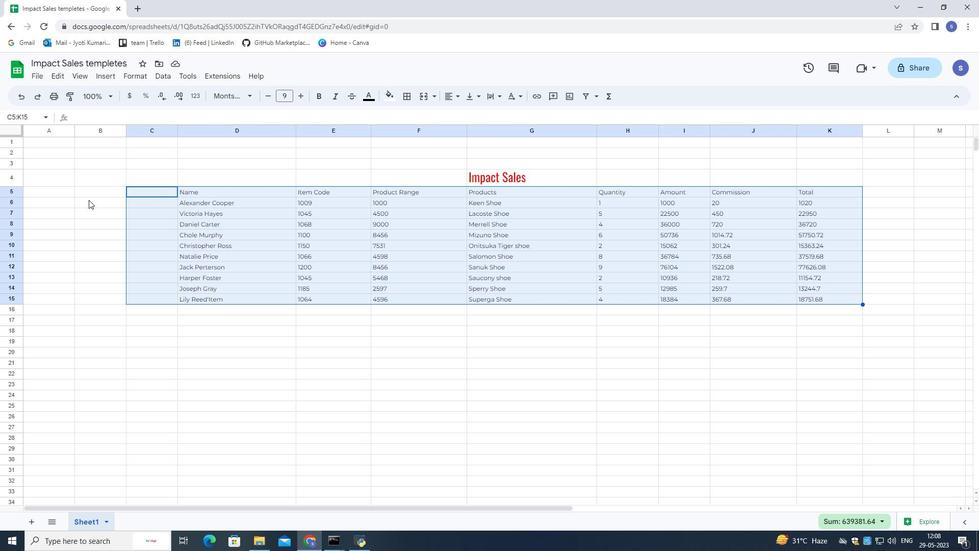 
Action: Mouse pressed left at (84, 200)
Screenshot: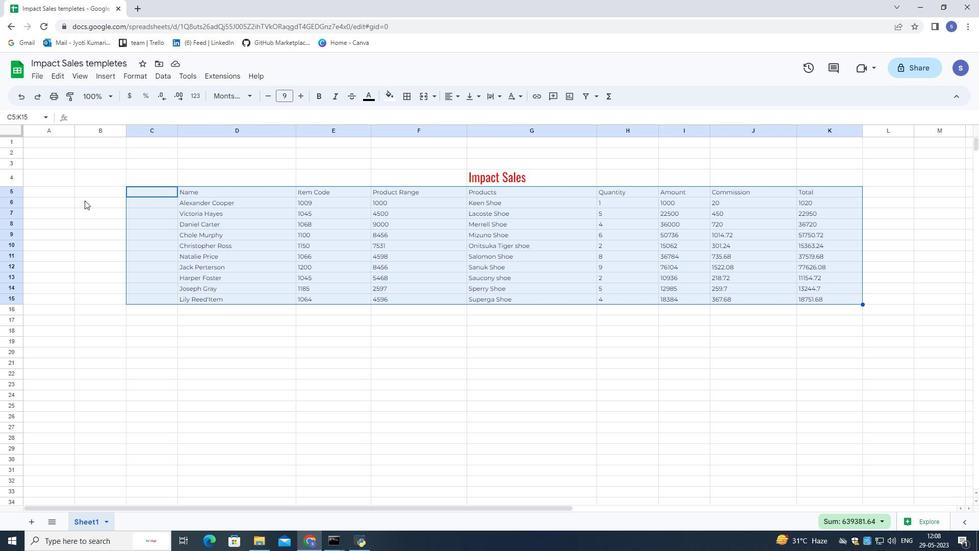 
Action: Mouse moved to (186, 176)
Screenshot: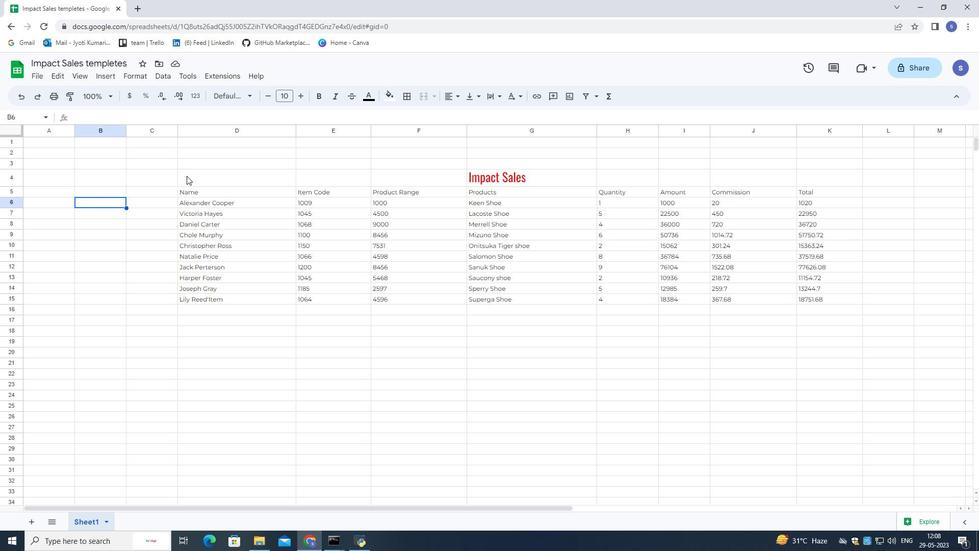 
Action: Mouse pressed left at (186, 176)
Screenshot: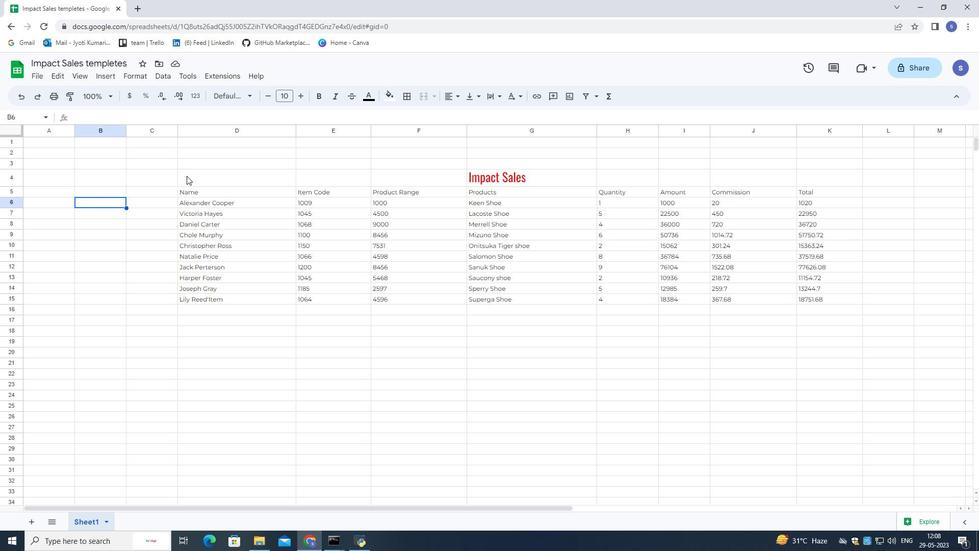 
Action: Mouse moved to (454, 95)
Screenshot: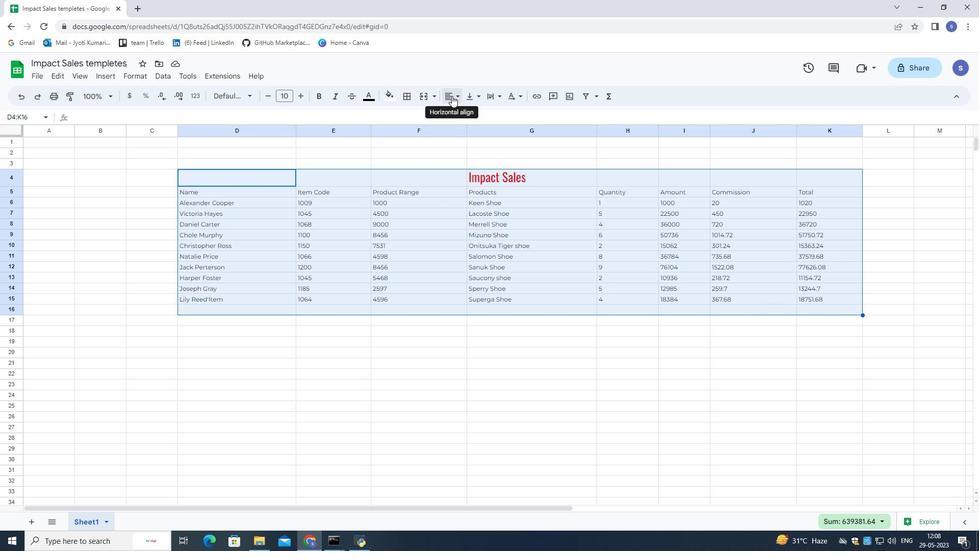 
Action: Mouse pressed left at (454, 95)
Screenshot: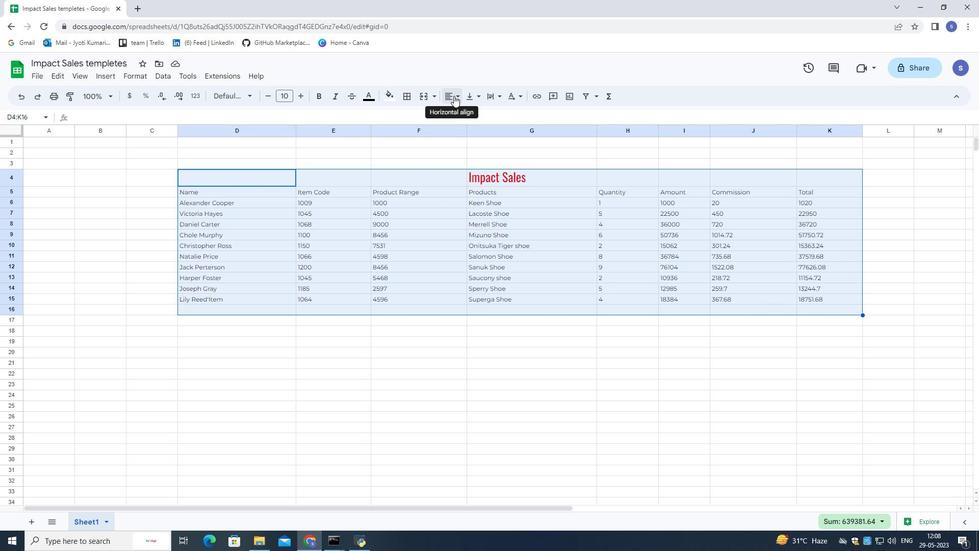 
Action: Mouse moved to (463, 115)
Screenshot: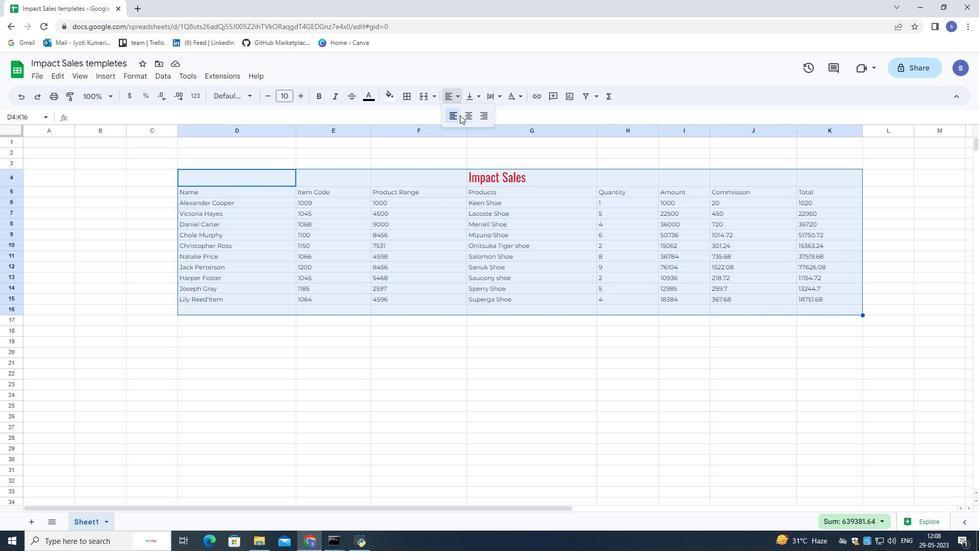 
Action: Mouse pressed left at (463, 115)
Screenshot: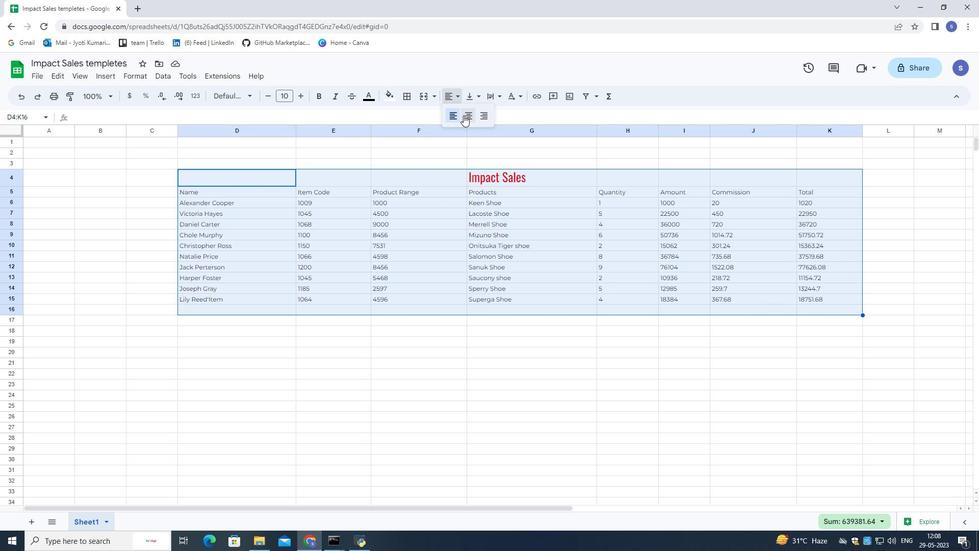 
Action: Mouse moved to (412, 306)
Screenshot: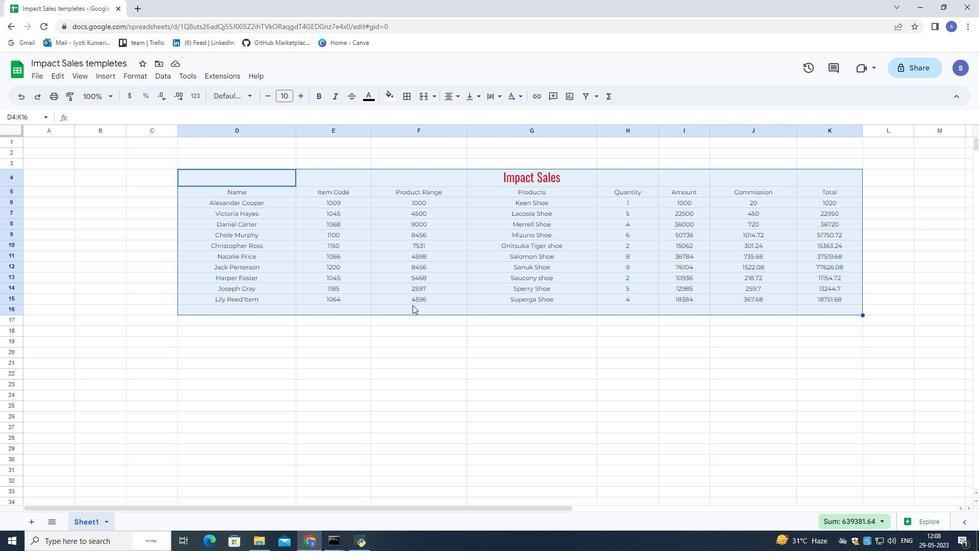 
Action: Mouse pressed left at (412, 306)
Screenshot: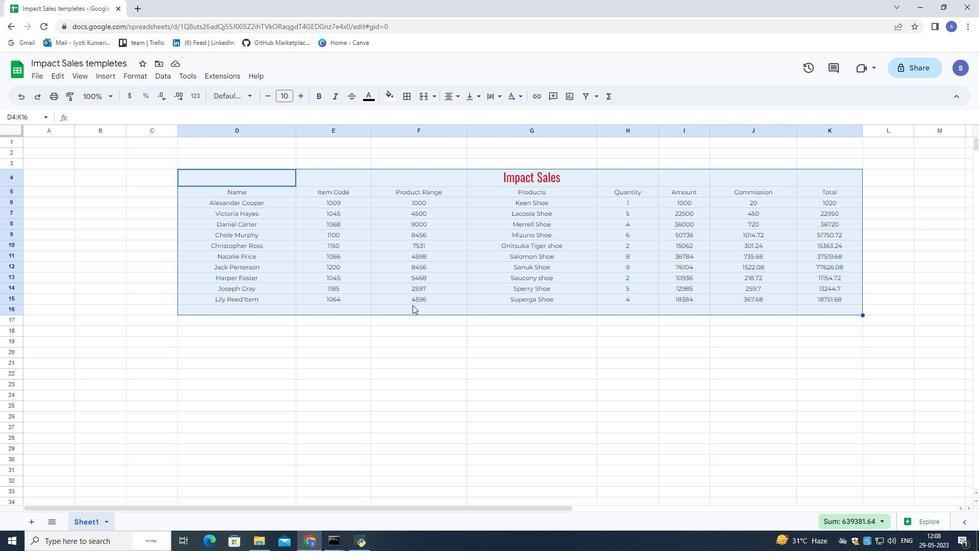 
Action: Mouse moved to (495, 170)
Screenshot: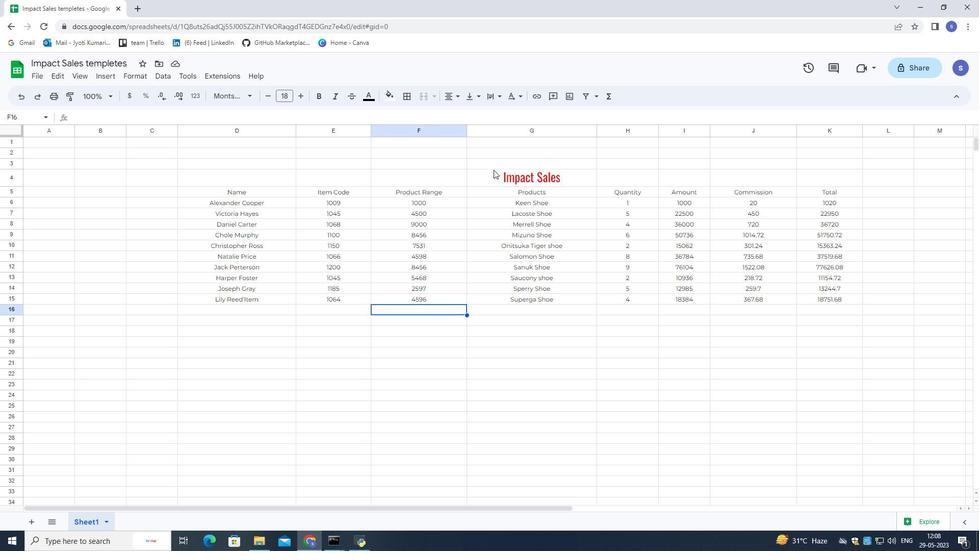 
Action: Mouse pressed left at (495, 170)
Screenshot: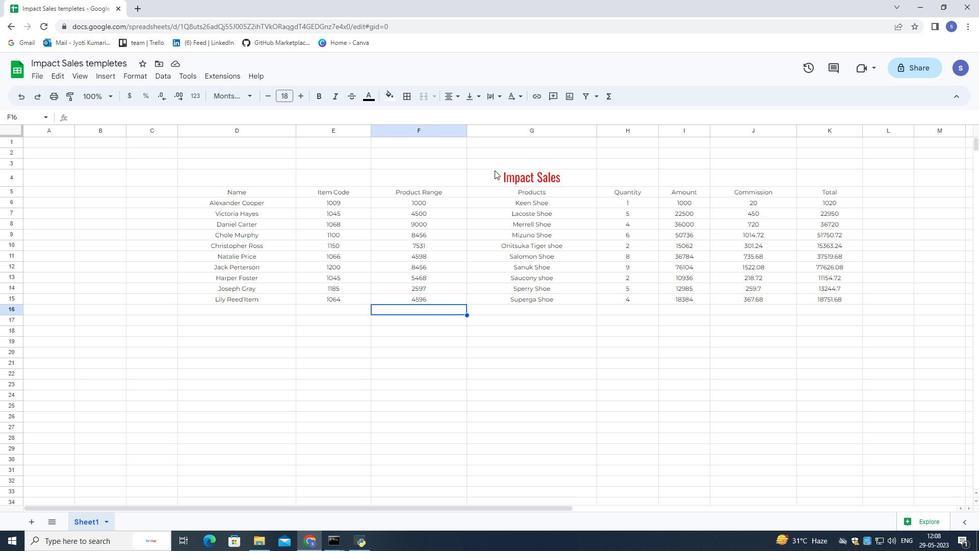 
Action: Mouse pressed left at (495, 170)
Screenshot: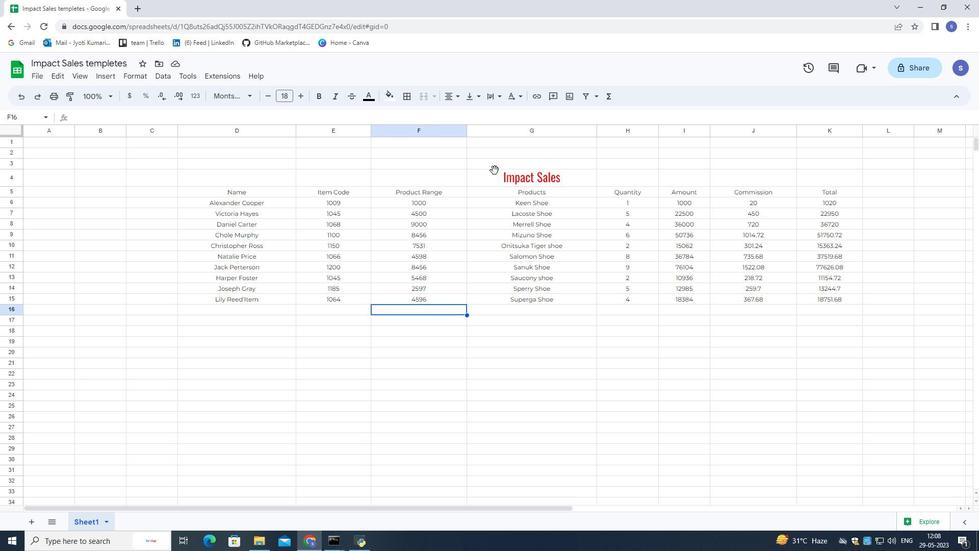 
Action: Mouse pressed left at (495, 170)
Screenshot: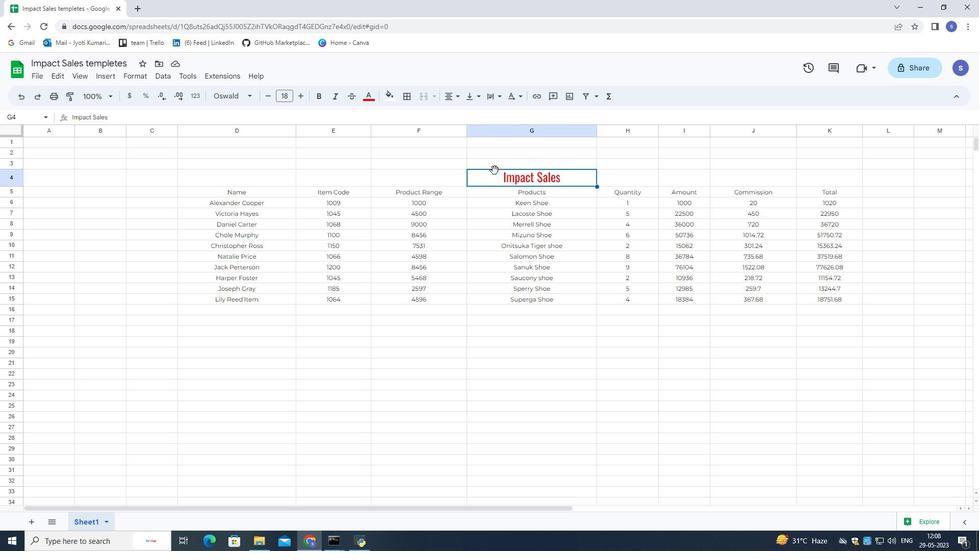 
Action: Mouse moved to (492, 176)
Screenshot: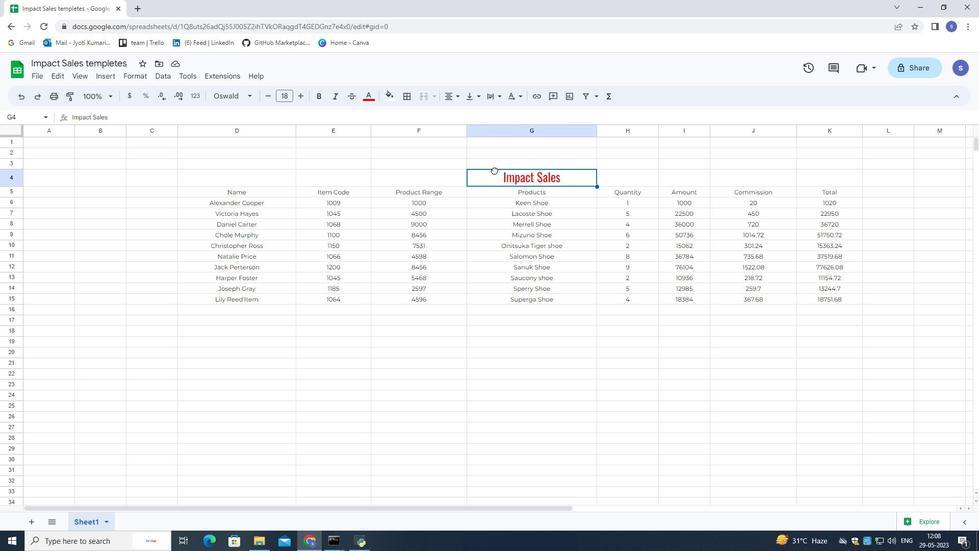 
Action: Mouse pressed left at (492, 176)
Screenshot: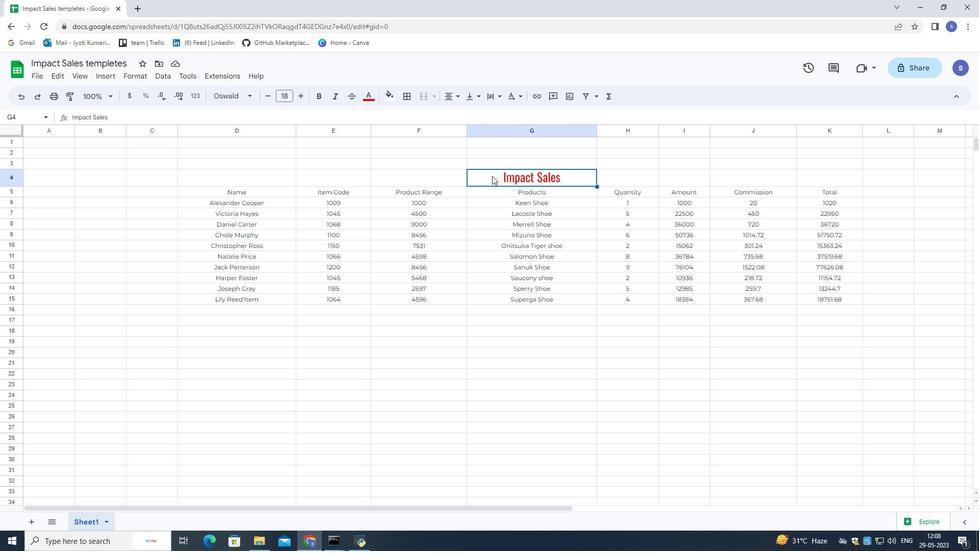 
Action: Mouse moved to (392, 100)
Screenshot: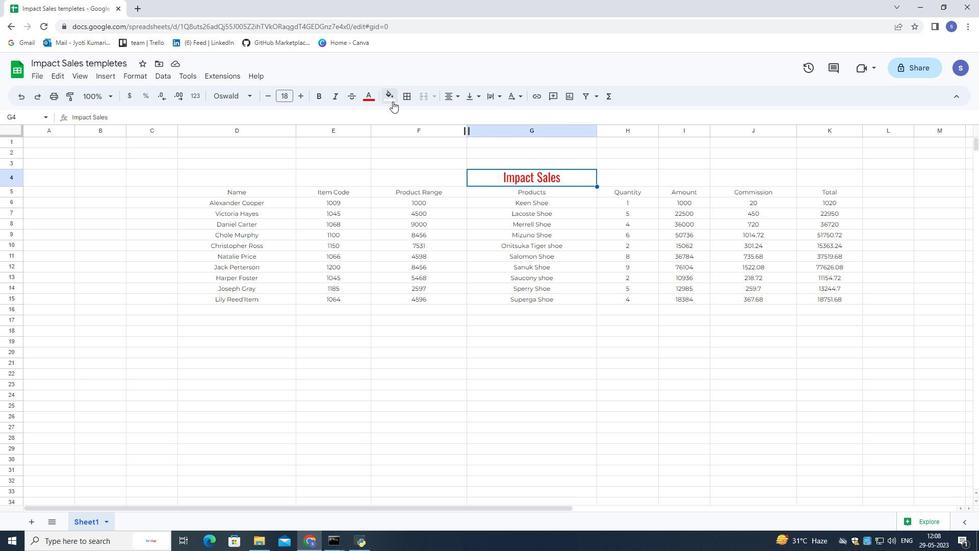 
Action: Mouse pressed left at (392, 100)
Screenshot: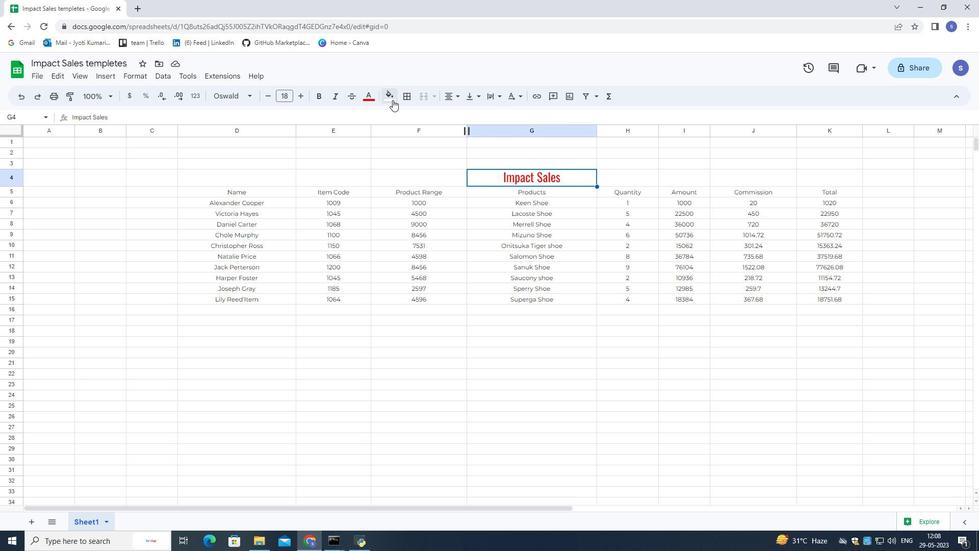 
Action: Mouse moved to (460, 190)
Screenshot: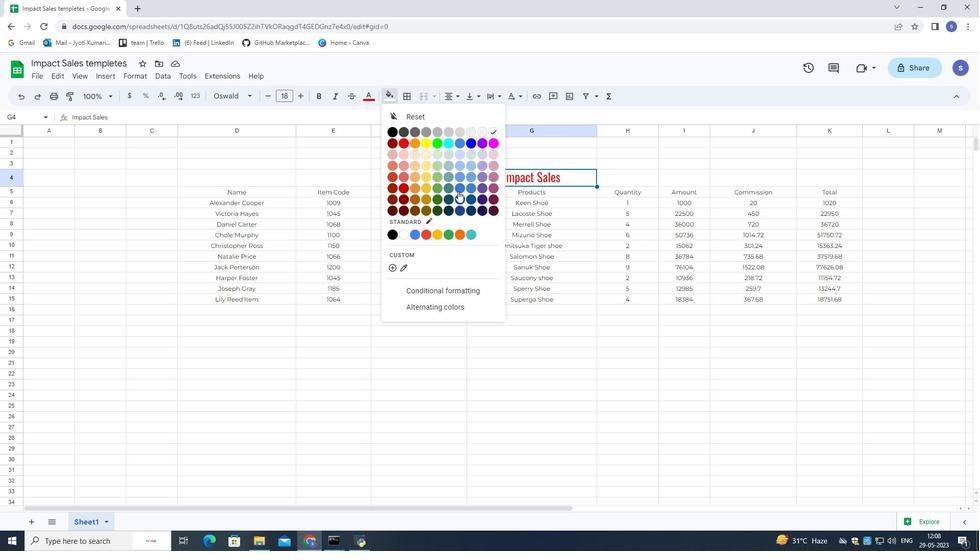 
Action: Mouse pressed left at (460, 190)
Screenshot: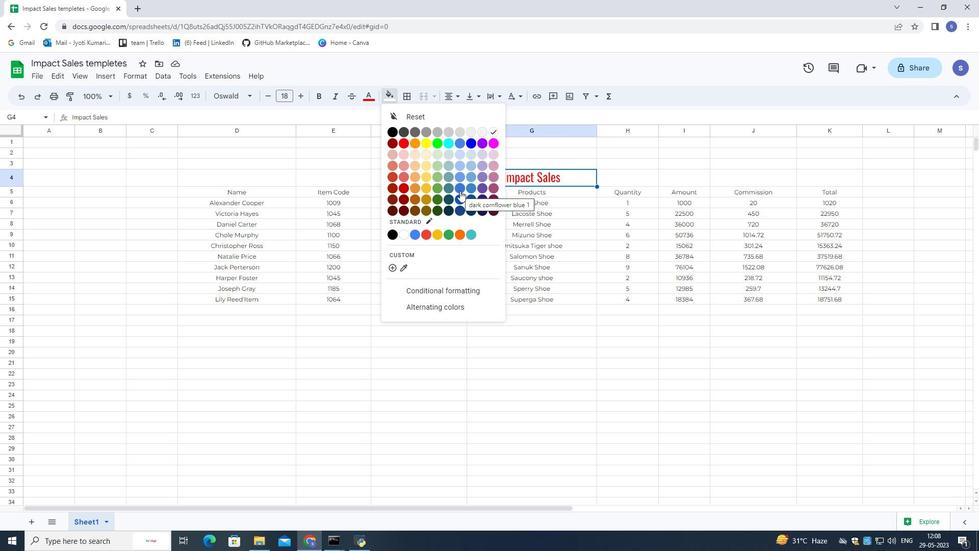 
Action: Mouse moved to (362, 330)
Screenshot: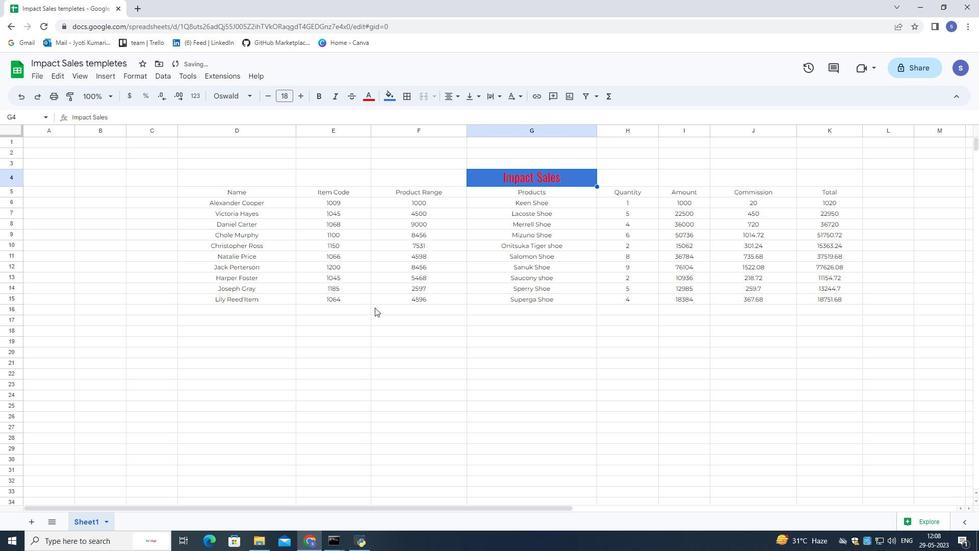 
Action: Mouse pressed left at (362, 330)
Screenshot: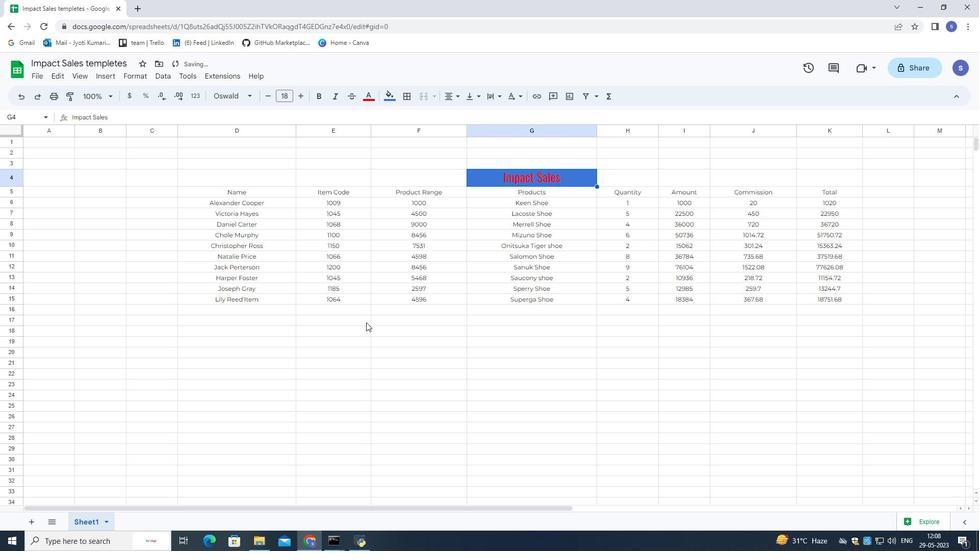 
Action: Mouse moved to (204, 190)
Screenshot: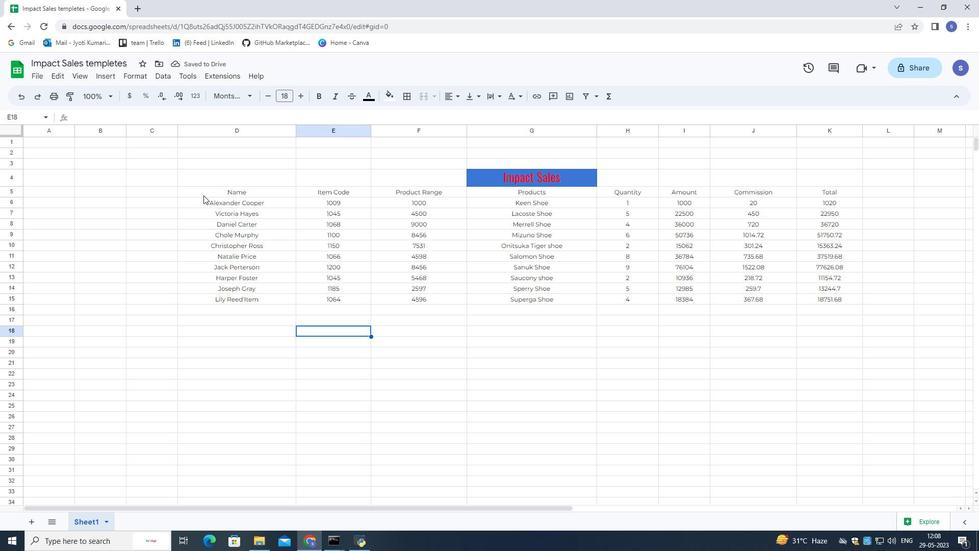 
Action: Mouse pressed left at (204, 190)
Screenshot: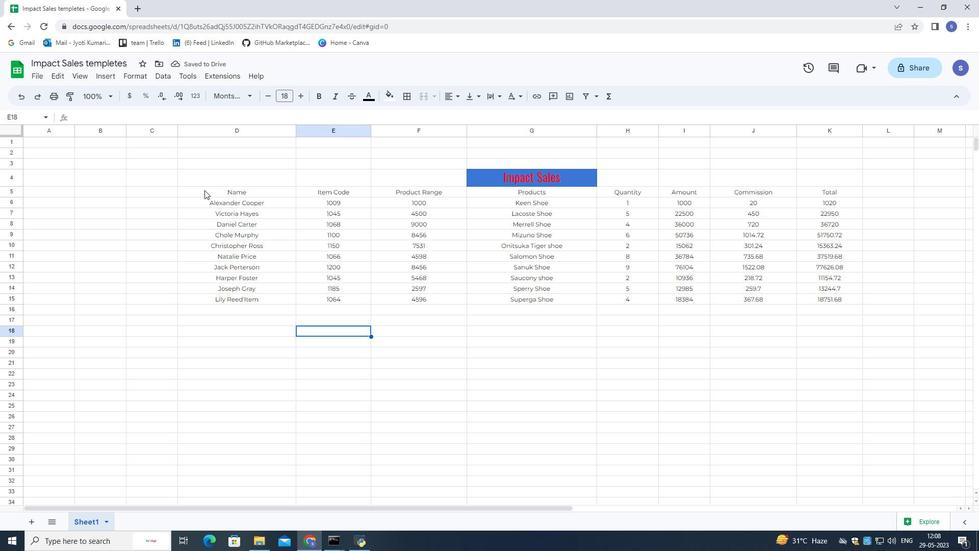 
Action: Mouse moved to (369, 100)
Screenshot: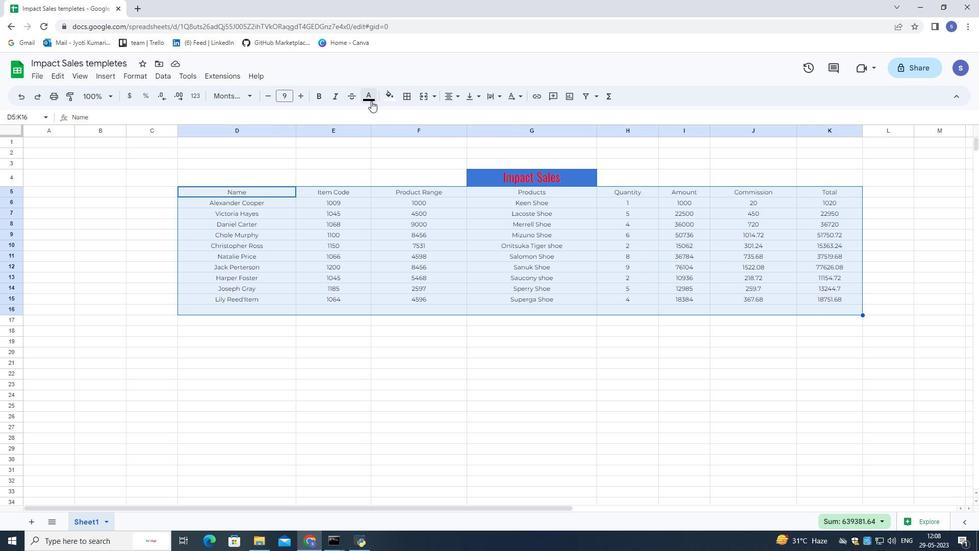 
Action: Mouse pressed left at (369, 100)
Screenshot: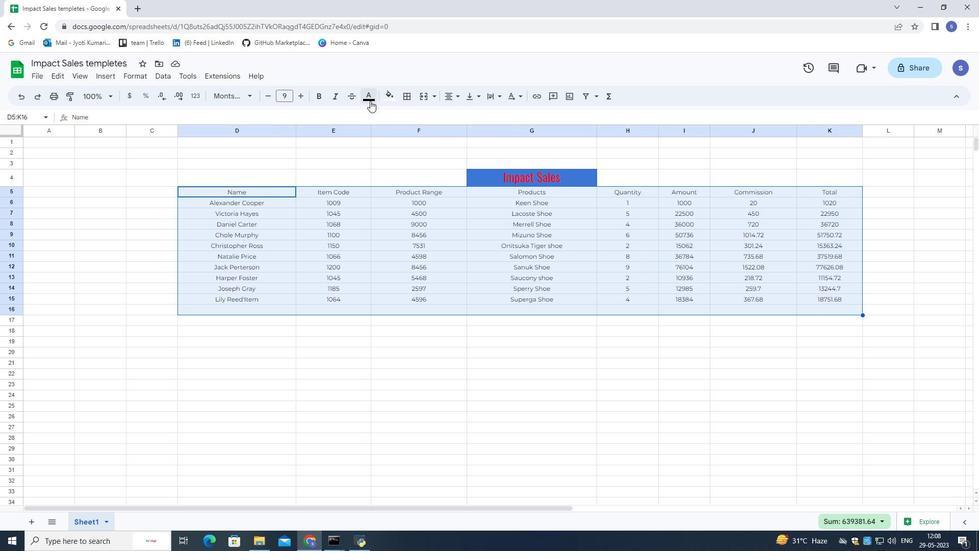 
Action: Mouse moved to (383, 143)
Screenshot: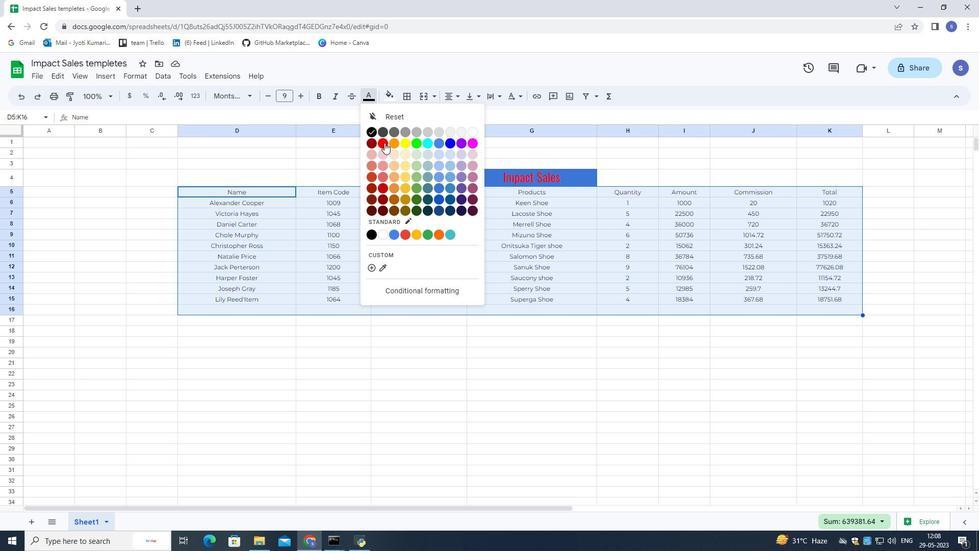 
Action: Mouse pressed left at (383, 143)
Screenshot: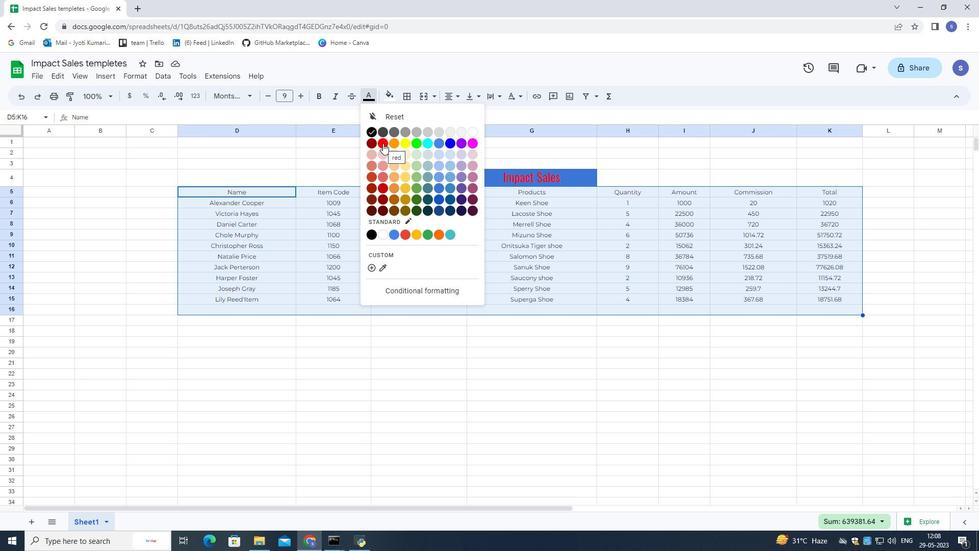 
Action: Mouse moved to (362, 319)
Screenshot: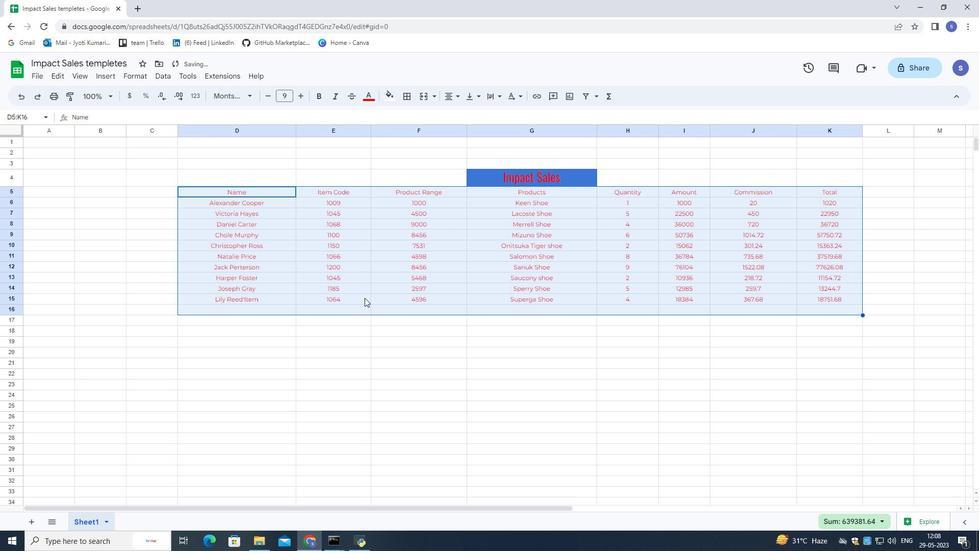 
Action: Mouse pressed left at (362, 319)
Screenshot: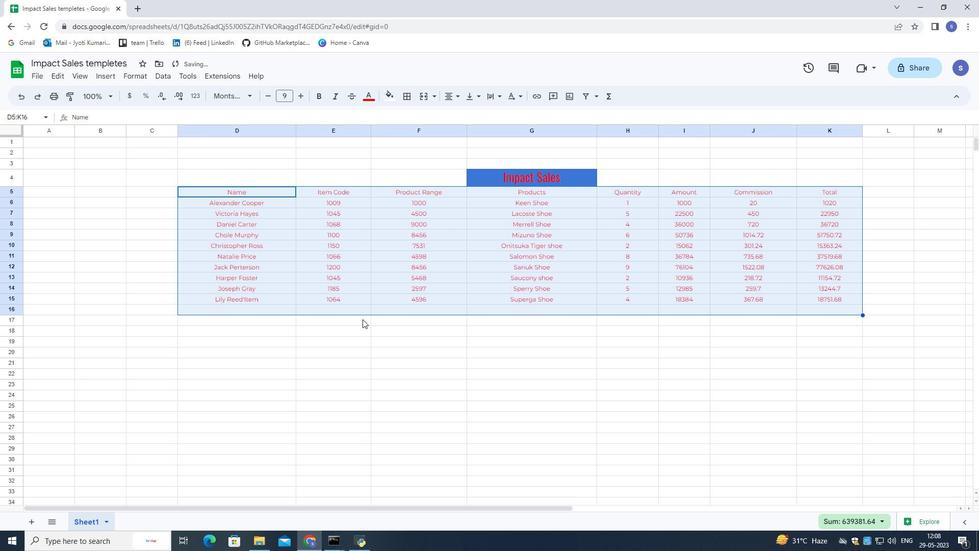 
Action: Mouse moved to (326, 172)
Screenshot: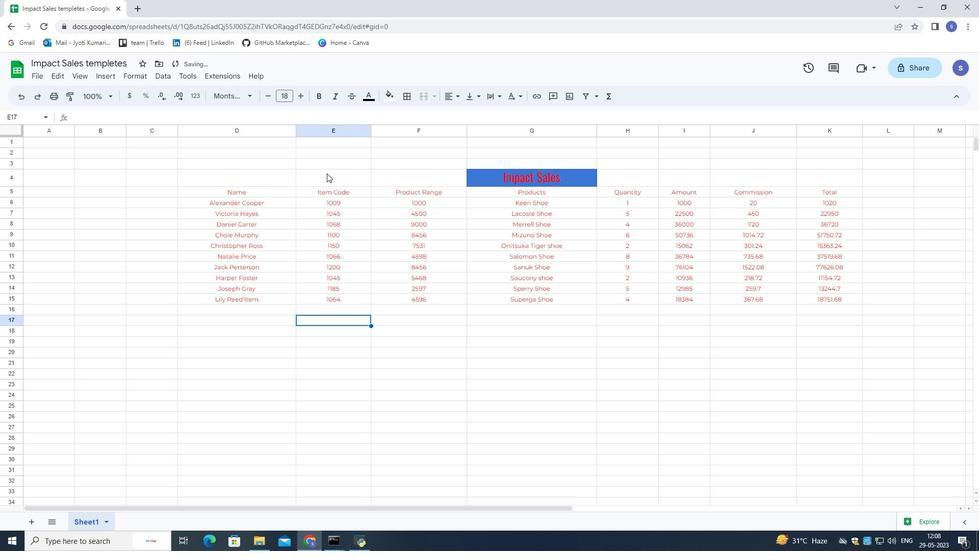 
Action: Mouse pressed left at (326, 172)
Screenshot: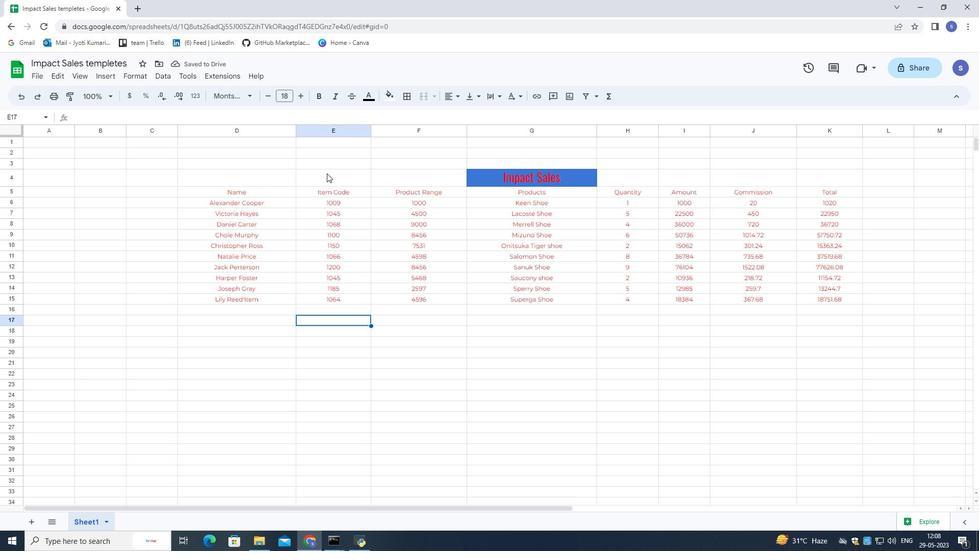 
Action: Mouse moved to (477, 176)
Screenshot: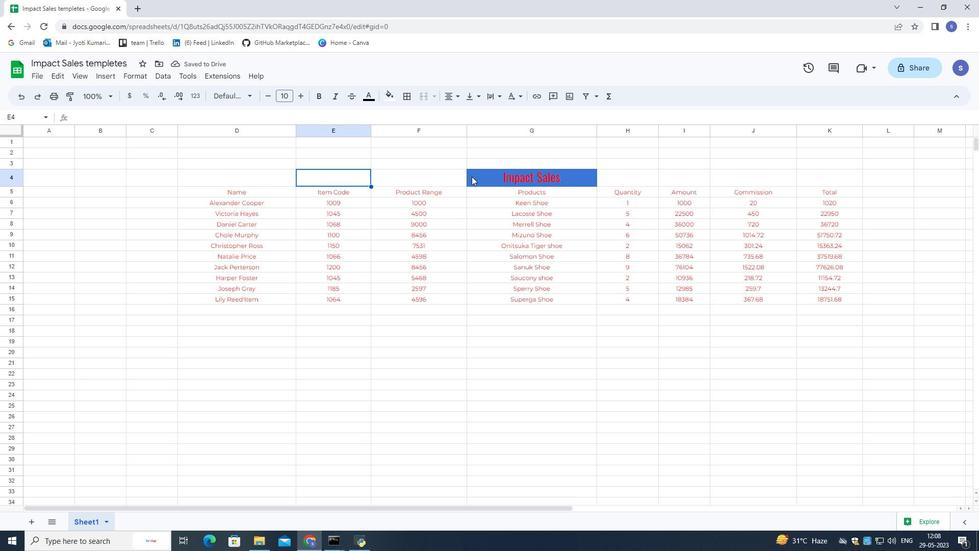 
Action: Mouse pressed left at (477, 176)
Screenshot: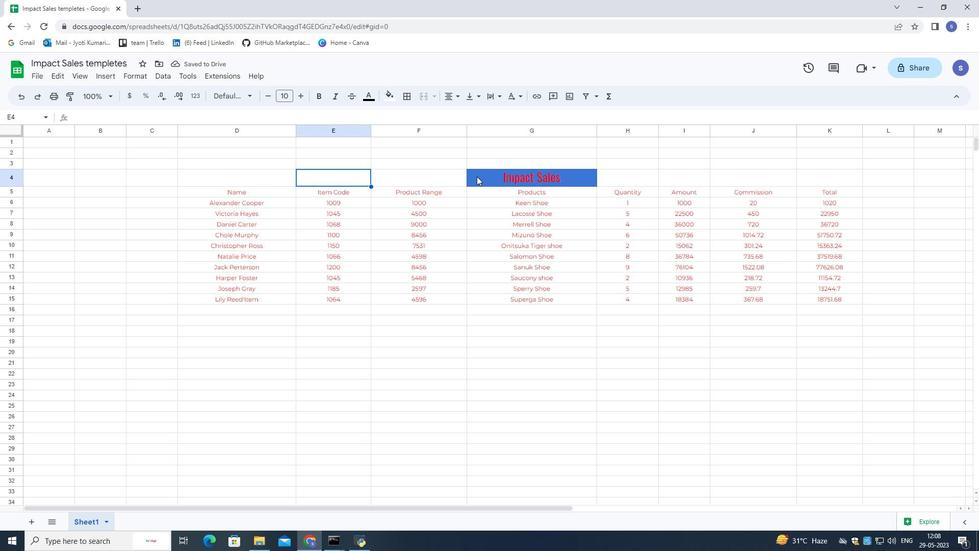 
Action: Mouse pressed left at (477, 176)
Screenshot: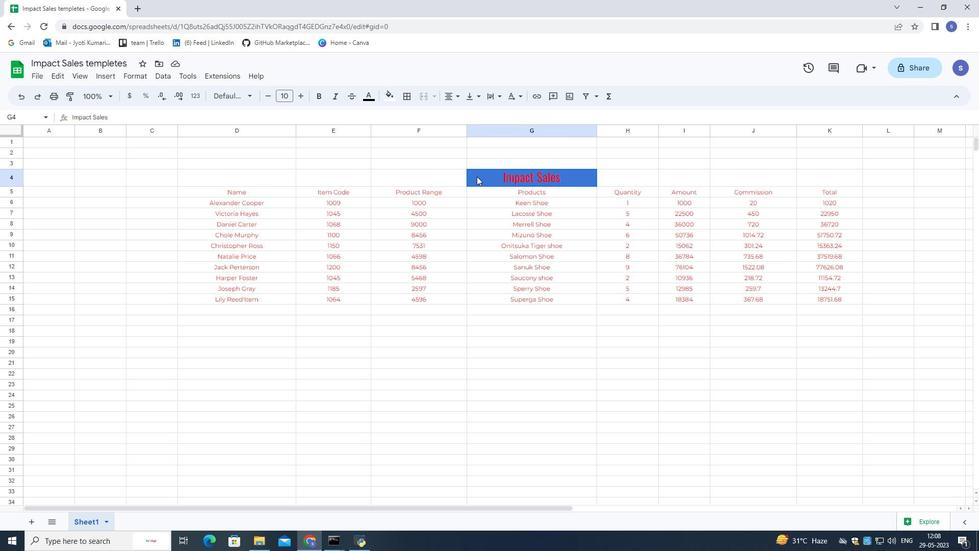 
Action: Mouse pressed left at (477, 176)
Screenshot: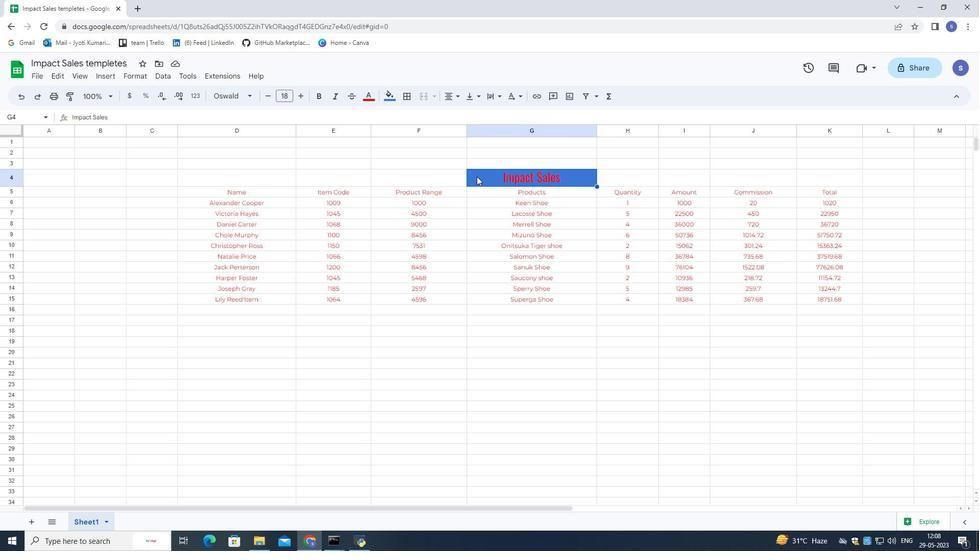 
Action: Mouse moved to (580, 170)
Screenshot: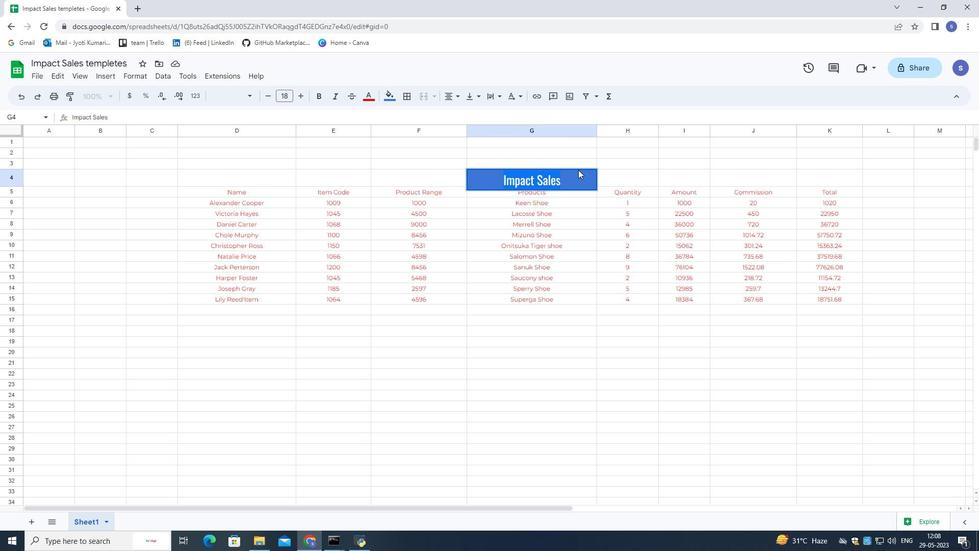 
Action: Mouse pressed left at (580, 170)
Screenshot: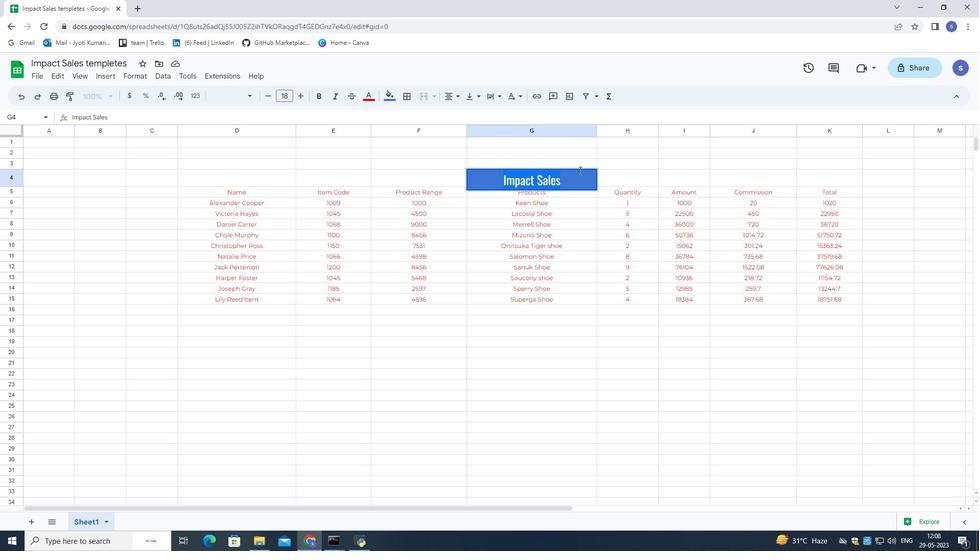 
Action: Mouse moved to (391, 97)
Screenshot: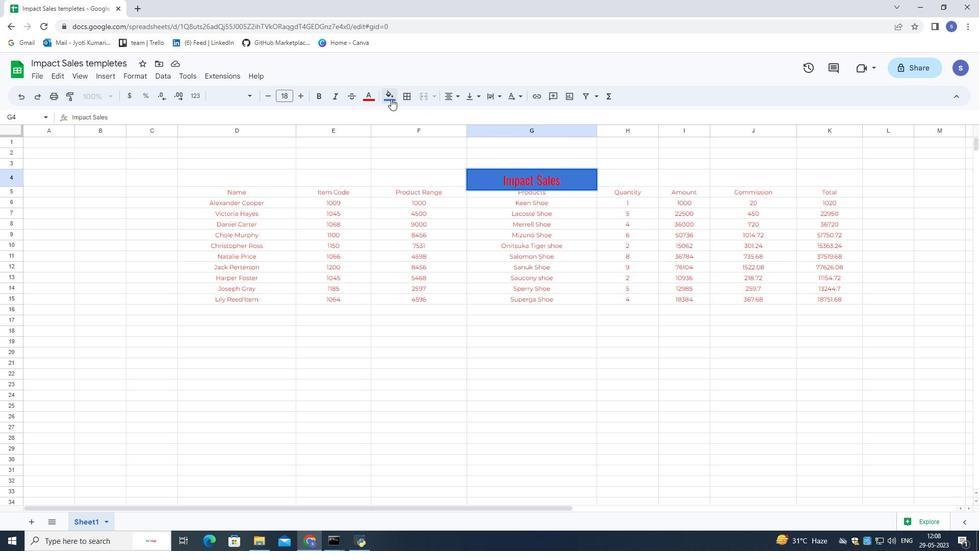 
Action: Mouse pressed left at (391, 97)
Screenshot: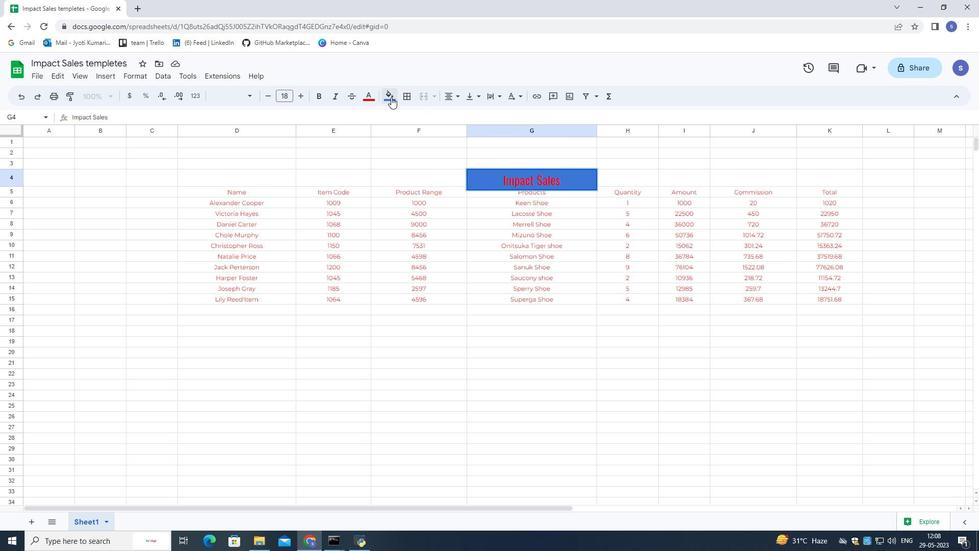 
Action: Mouse moved to (461, 167)
Screenshot: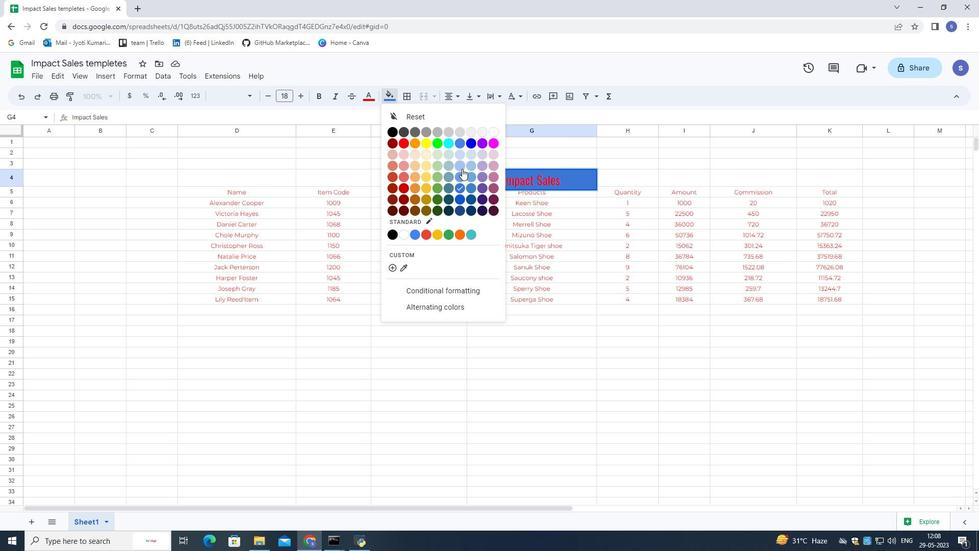 
Action: Mouse pressed left at (461, 167)
Screenshot: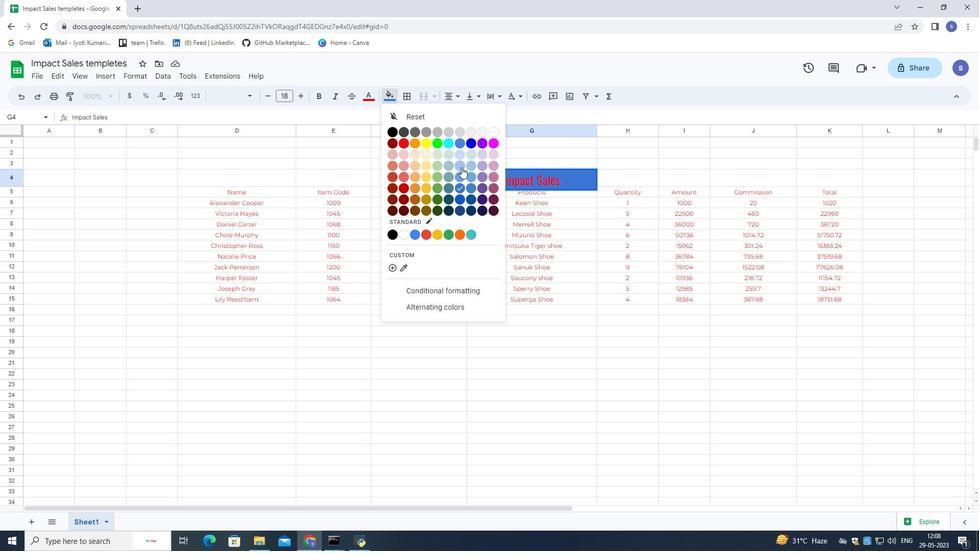 
Action: Mouse moved to (338, 173)
Screenshot: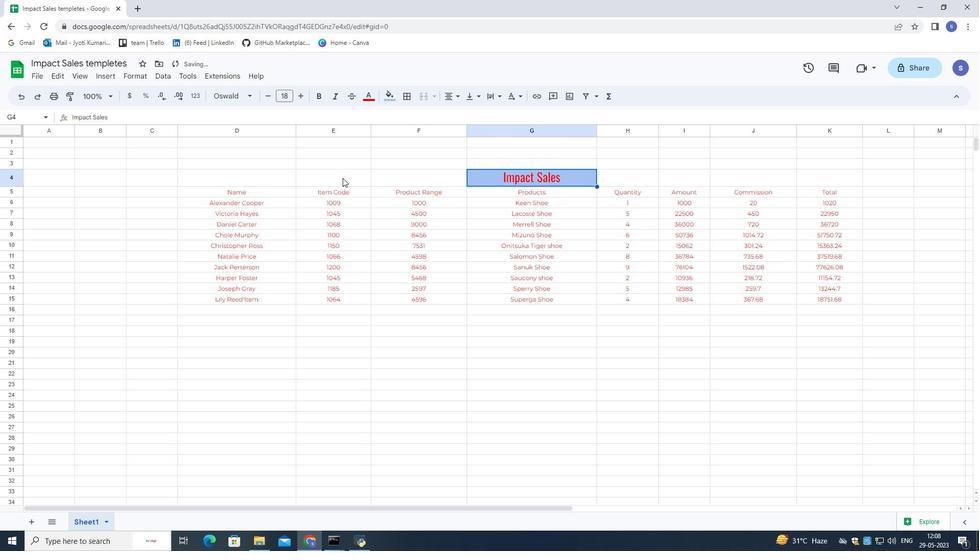 
Action: Mouse pressed left at (338, 173)
Screenshot: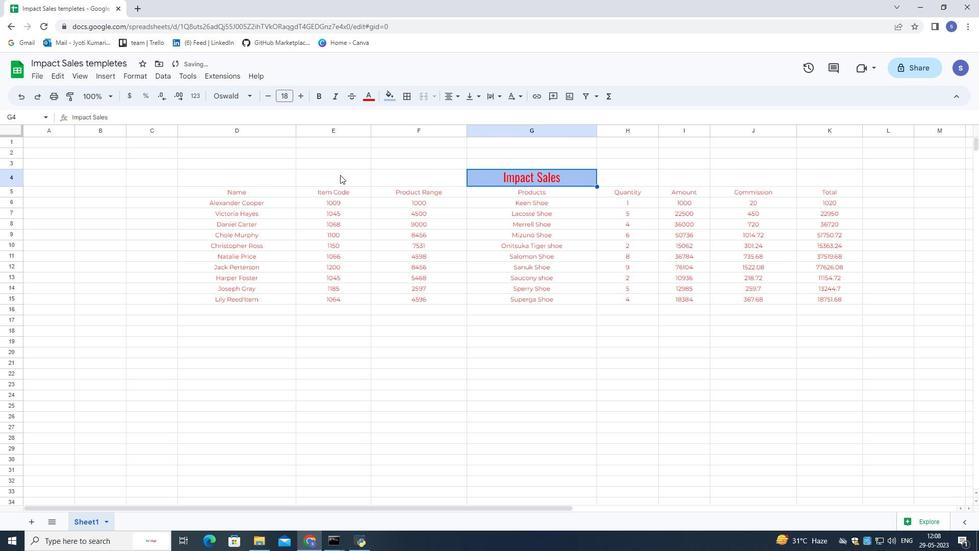 
Action: Mouse moved to (647, 211)
Screenshot: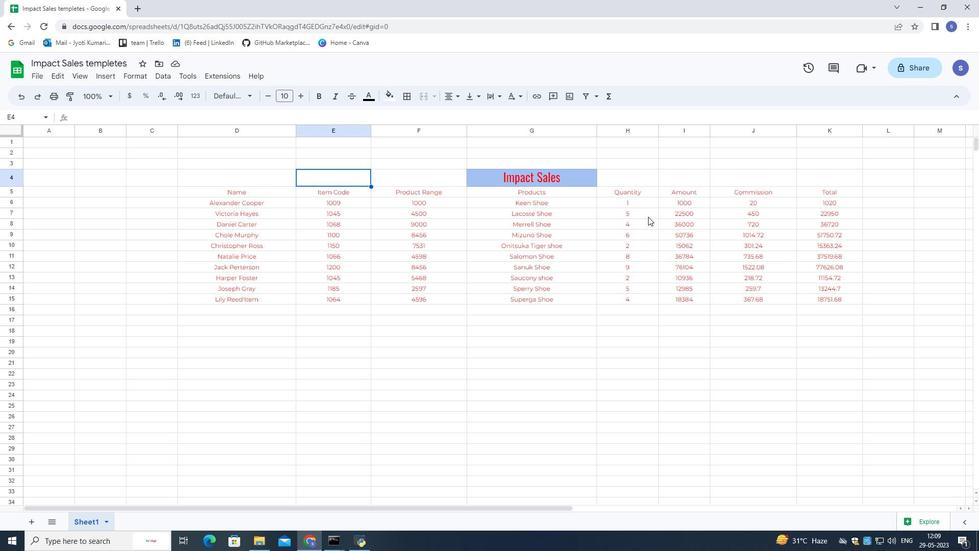 
Action: Mouse pressed left at (647, 211)
Screenshot: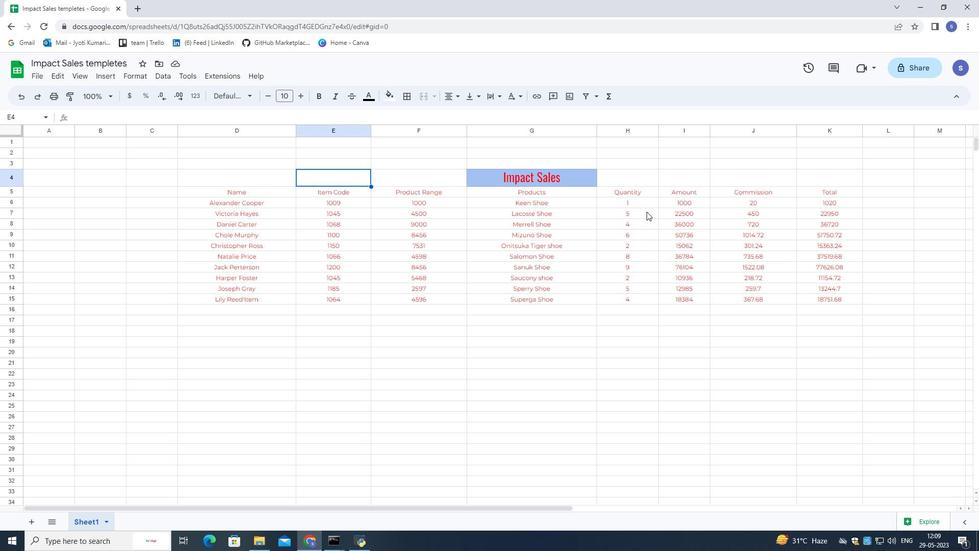 
Action: Mouse moved to (641, 359)
Screenshot: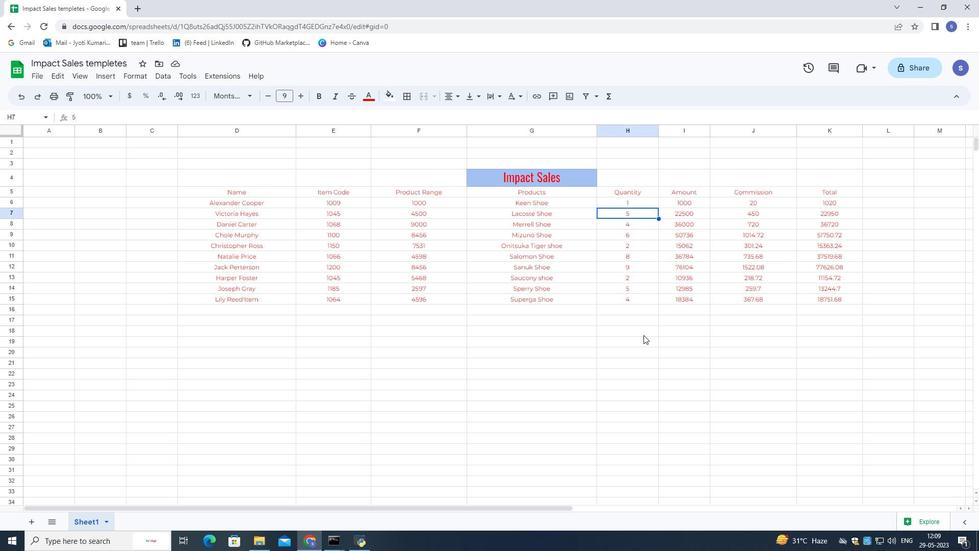 
Action: Mouse pressed left at (641, 359)
Screenshot: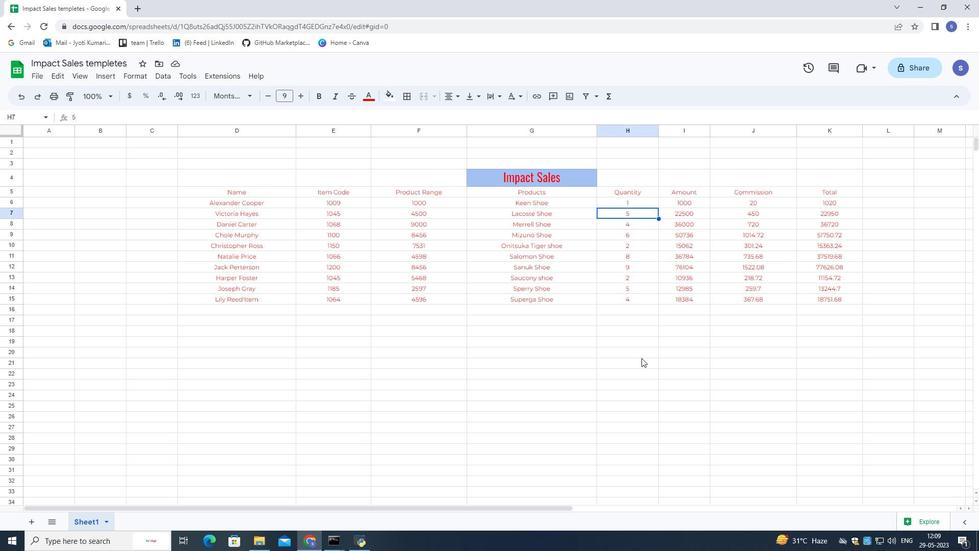 
Action: Mouse moved to (534, 339)
Screenshot: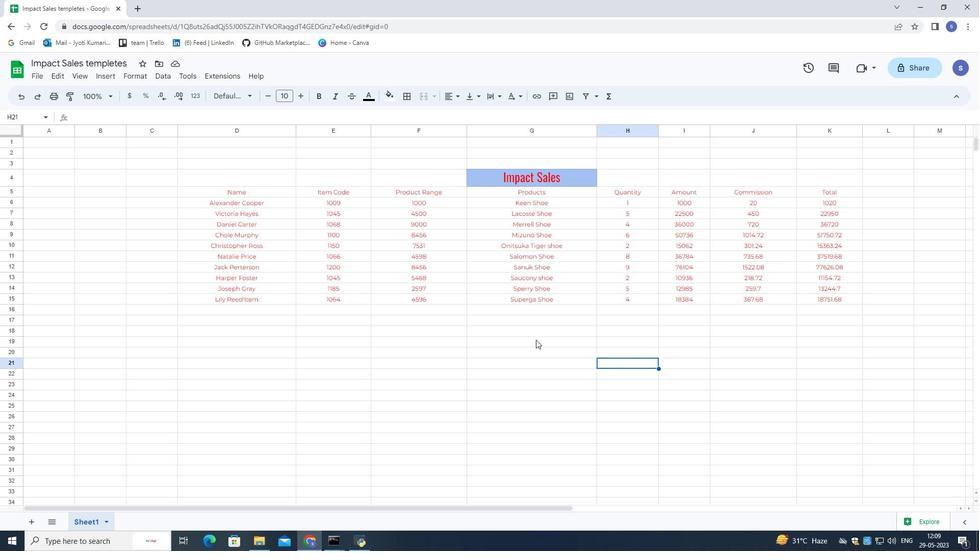 
